 Task: Open Card Public Speaking Event Execution in Board Content Marketing Case Study Creation and Promotion Strategy to Workspace Email Marketing Agencies and add a team member Softage.1@softage.net, a label Orange, a checklist Hospitality Management, an attachment from your computer, a color Orange and finally, add a card description 'Plan and execute company team-building conference with guest speakers on employee engagement' and a comment 'Let us approach this task with a sense of adaptability and flexibility, willing to adjust our approach based on changing circumstances.'. Add a start date 'Jan 09, 1900' with a due date 'Jan 16, 1900'
Action: Mouse moved to (62, 292)
Screenshot: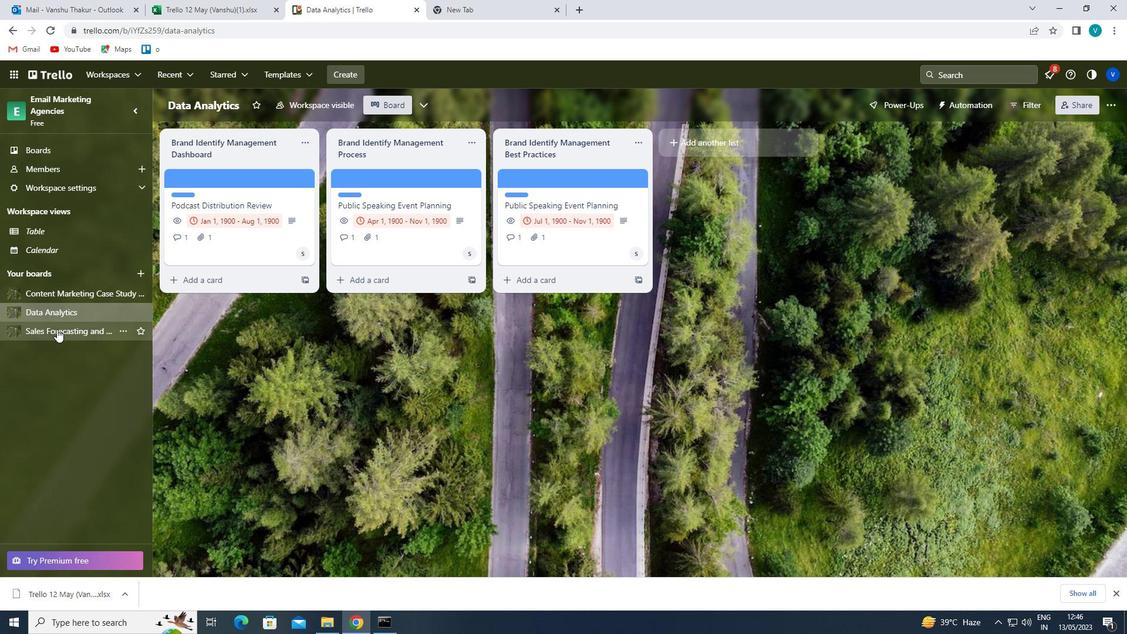 
Action: Mouse pressed left at (62, 292)
Screenshot: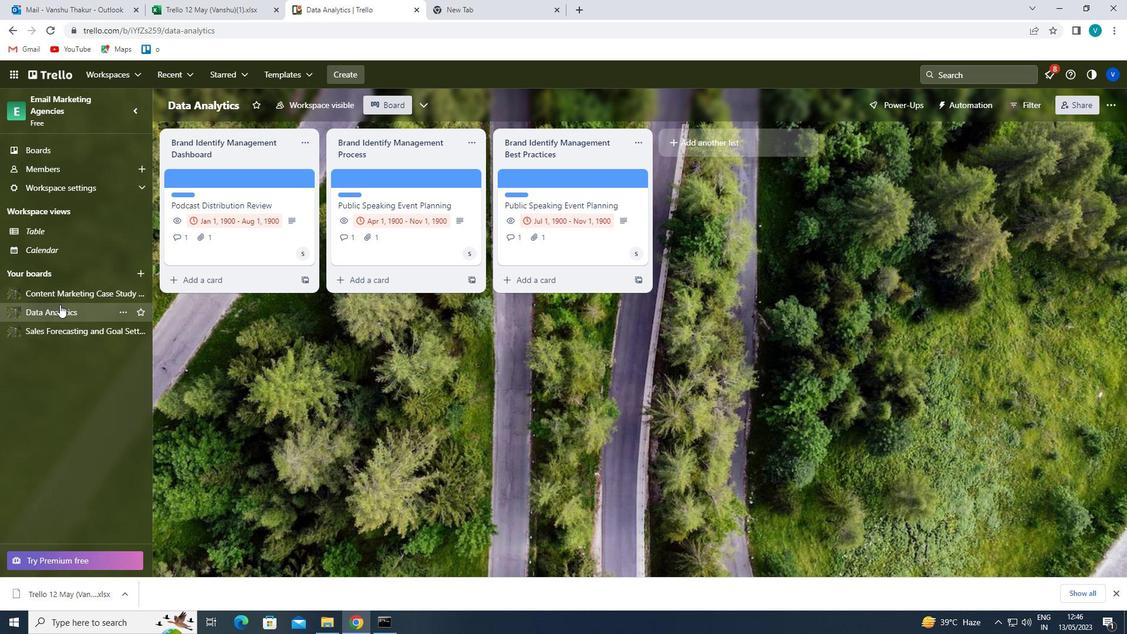 
Action: Mouse moved to (533, 189)
Screenshot: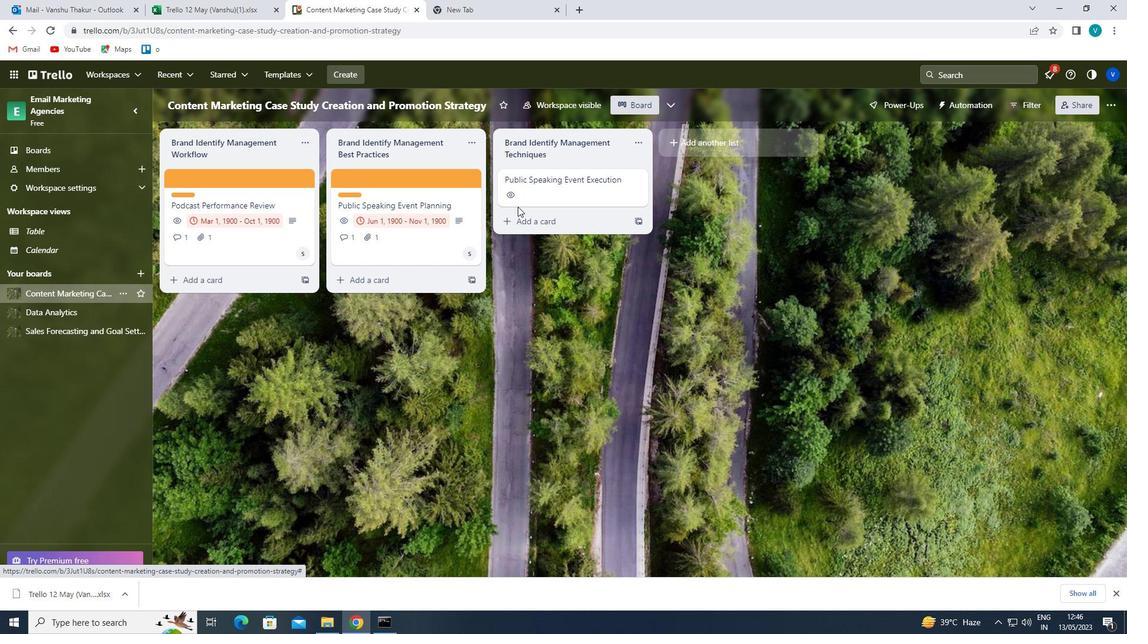 
Action: Mouse pressed left at (533, 189)
Screenshot: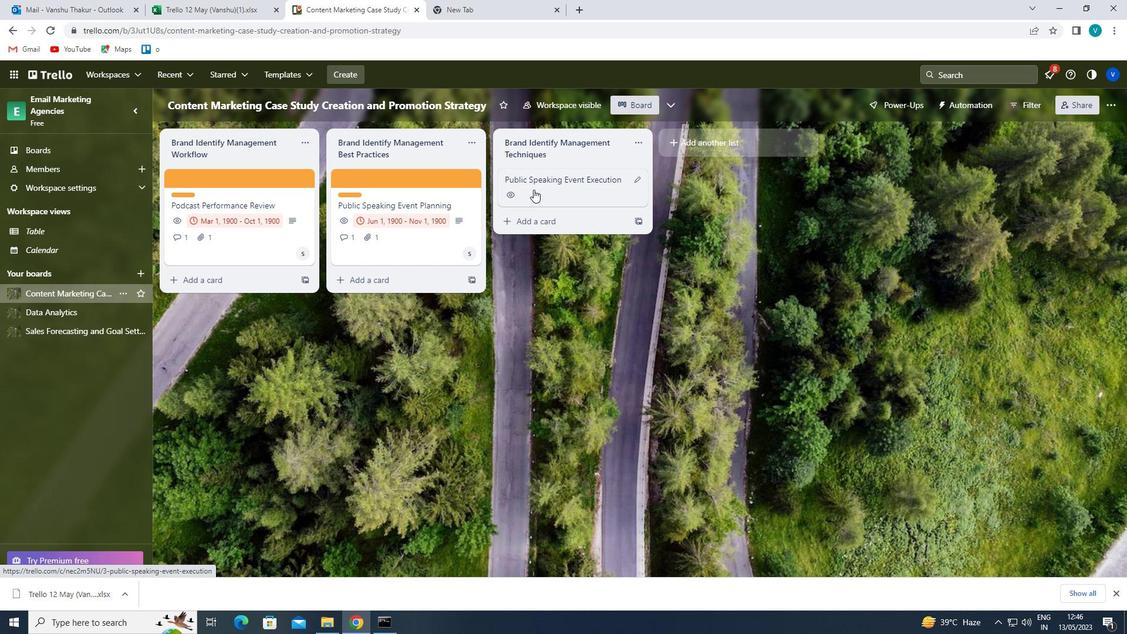 
Action: Mouse moved to (728, 209)
Screenshot: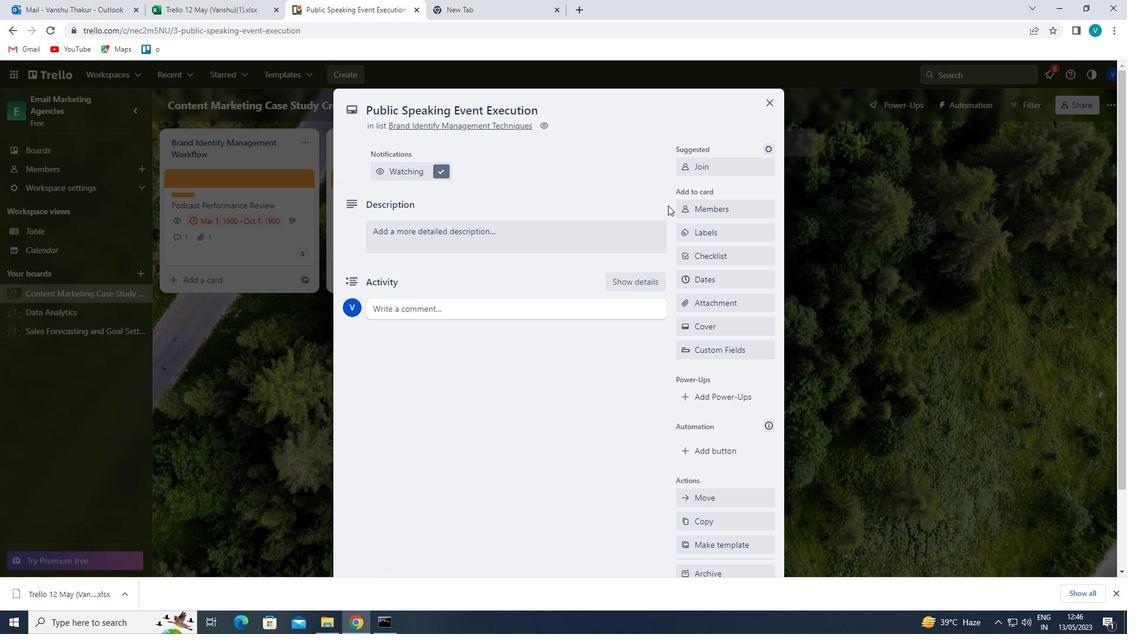 
Action: Mouse pressed left at (728, 209)
Screenshot: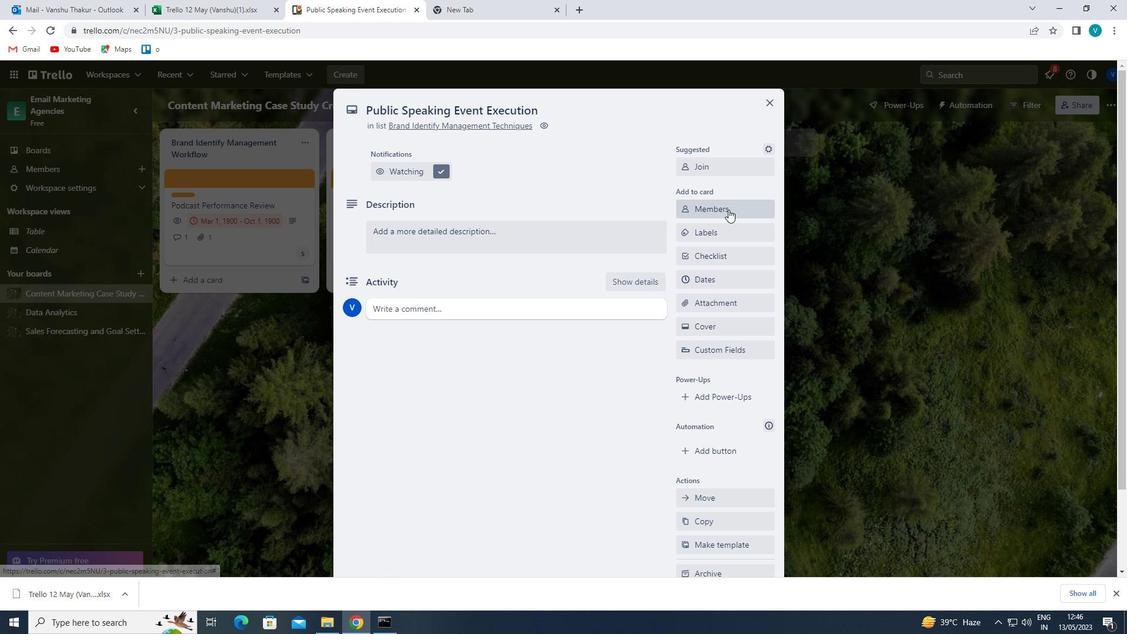 
Action: Mouse moved to (702, 257)
Screenshot: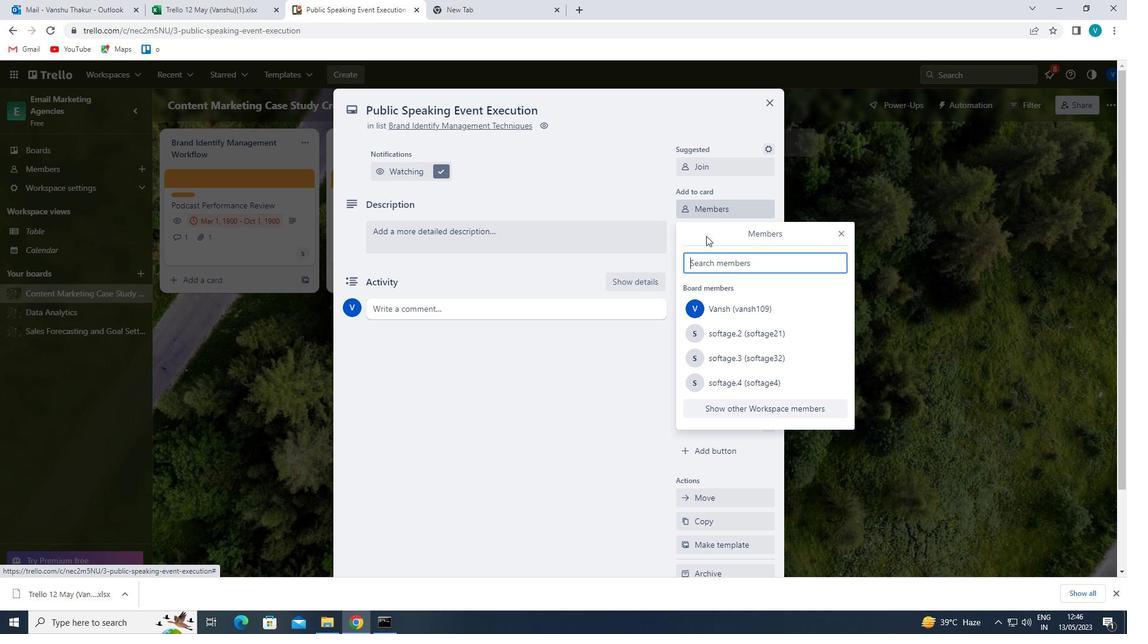 
Action: Mouse pressed left at (702, 257)
Screenshot: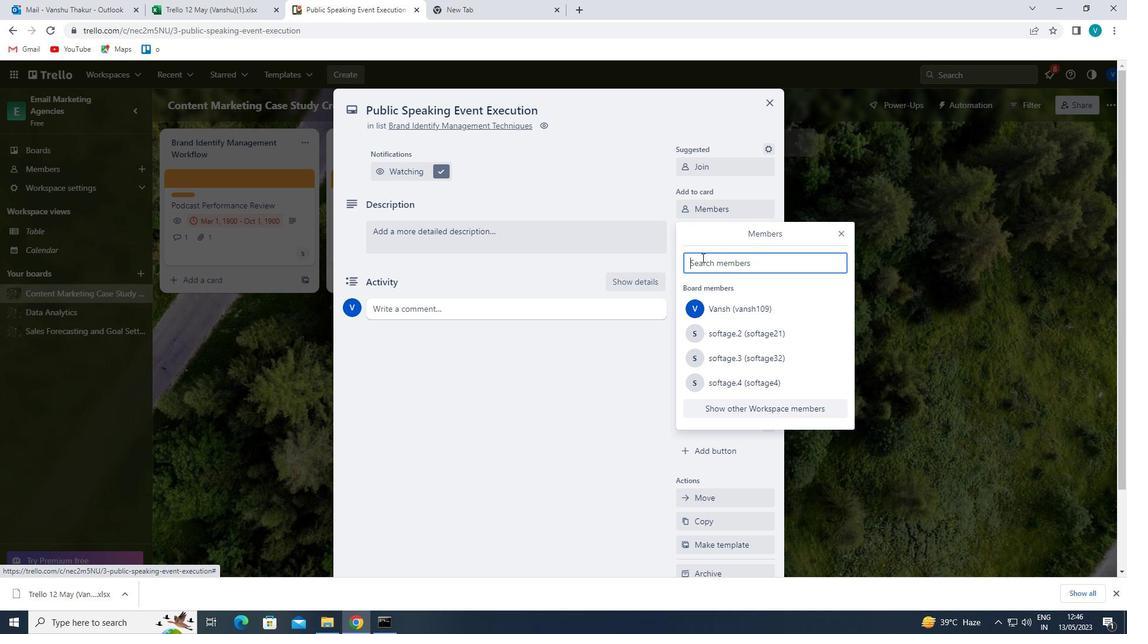 
Action: Key pressed <Key.shift>SOFTA
Screenshot: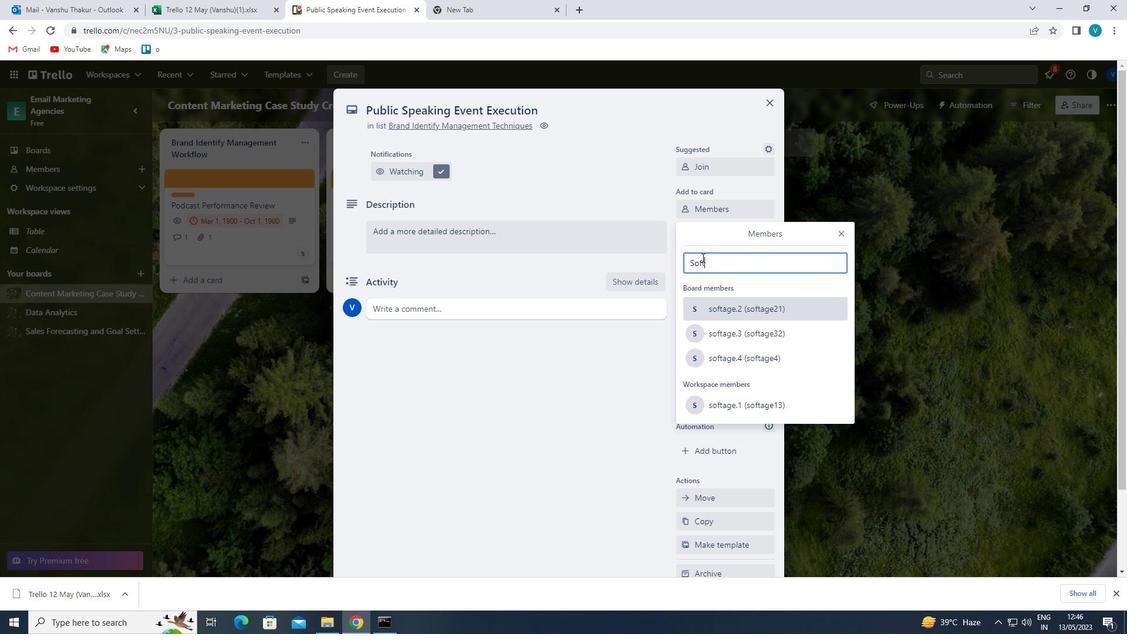 
Action: Mouse moved to (741, 409)
Screenshot: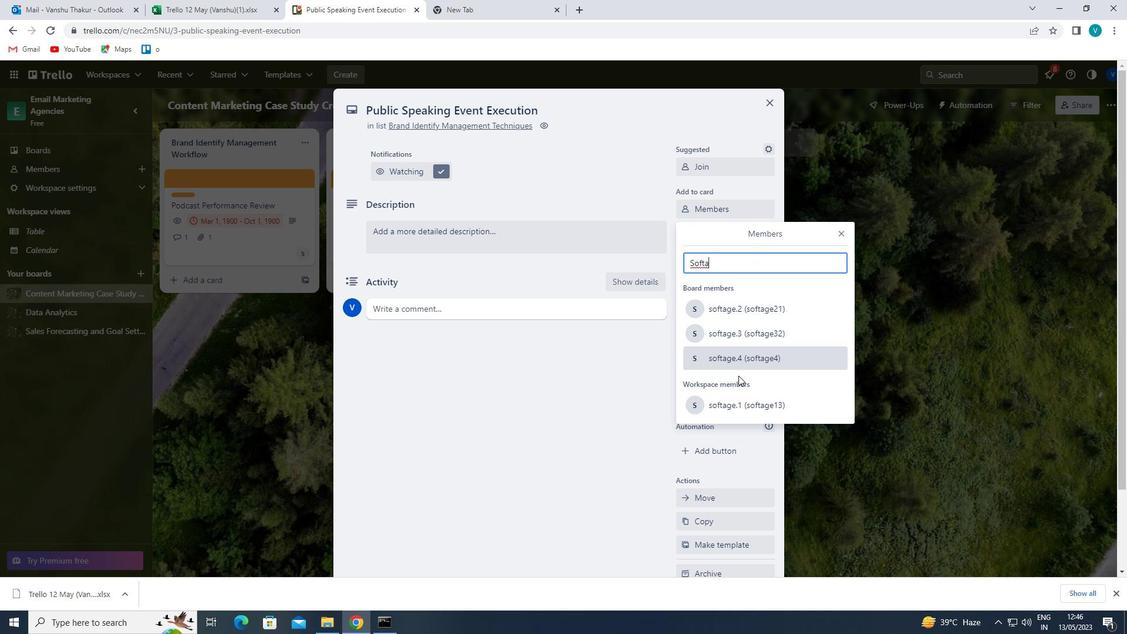 
Action: Mouse pressed left at (741, 409)
Screenshot: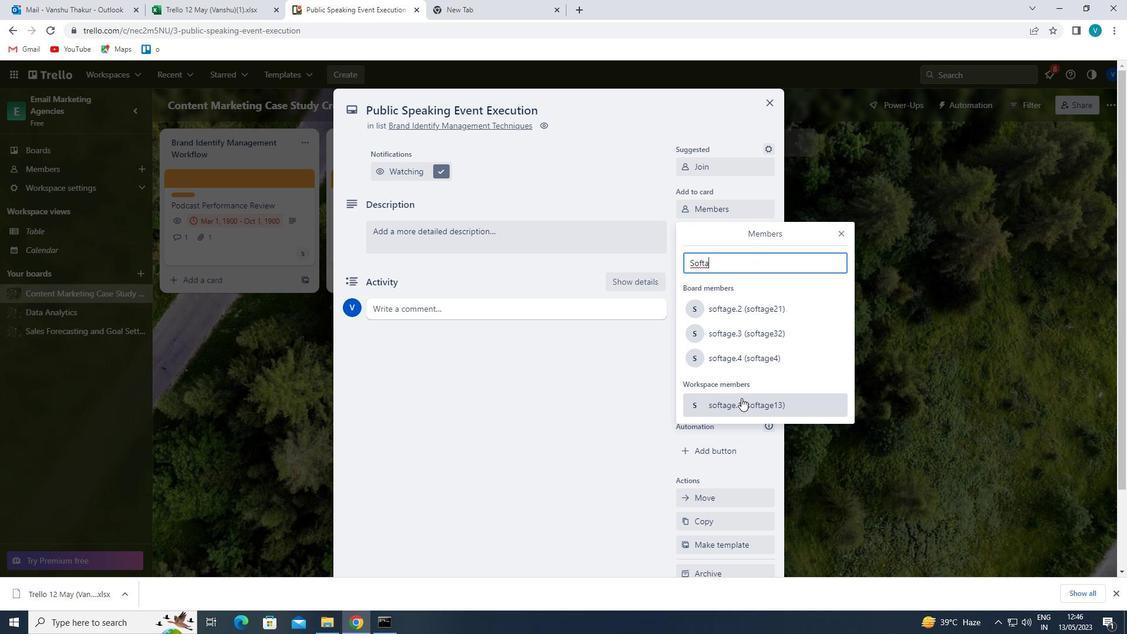 
Action: Mouse moved to (843, 231)
Screenshot: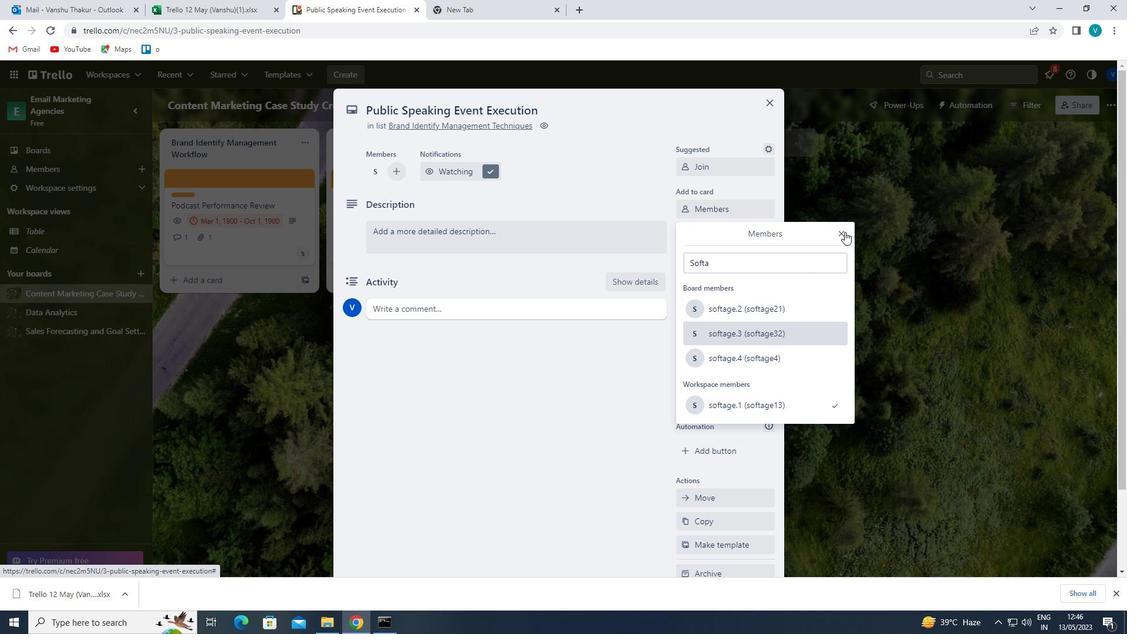 
Action: Mouse pressed left at (843, 231)
Screenshot: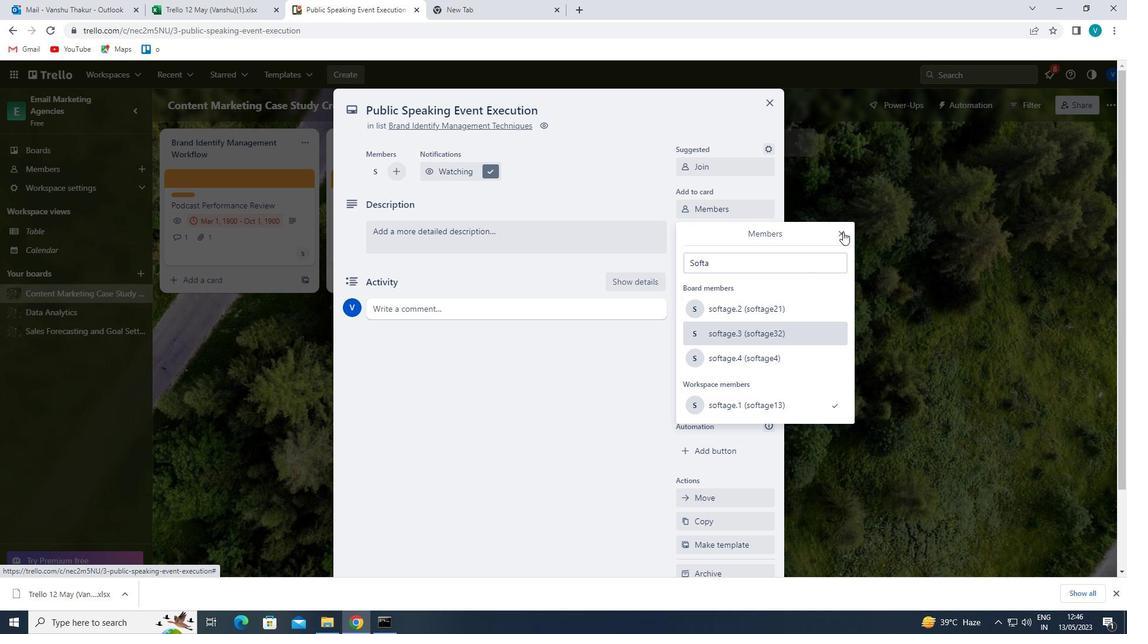 
Action: Mouse moved to (718, 241)
Screenshot: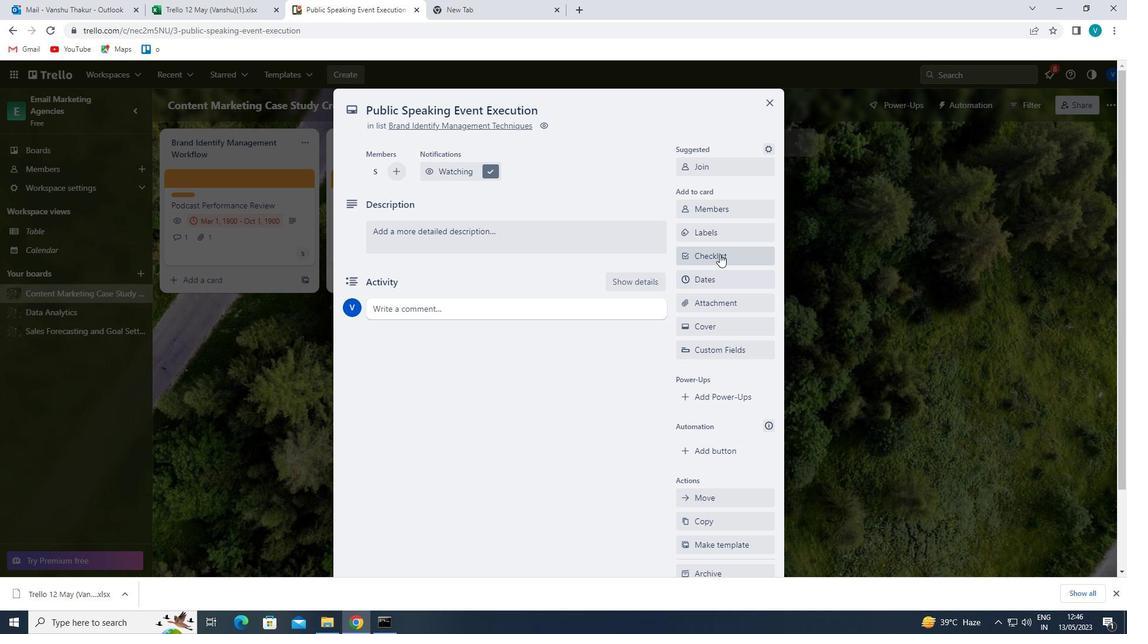 
Action: Mouse pressed left at (718, 241)
Screenshot: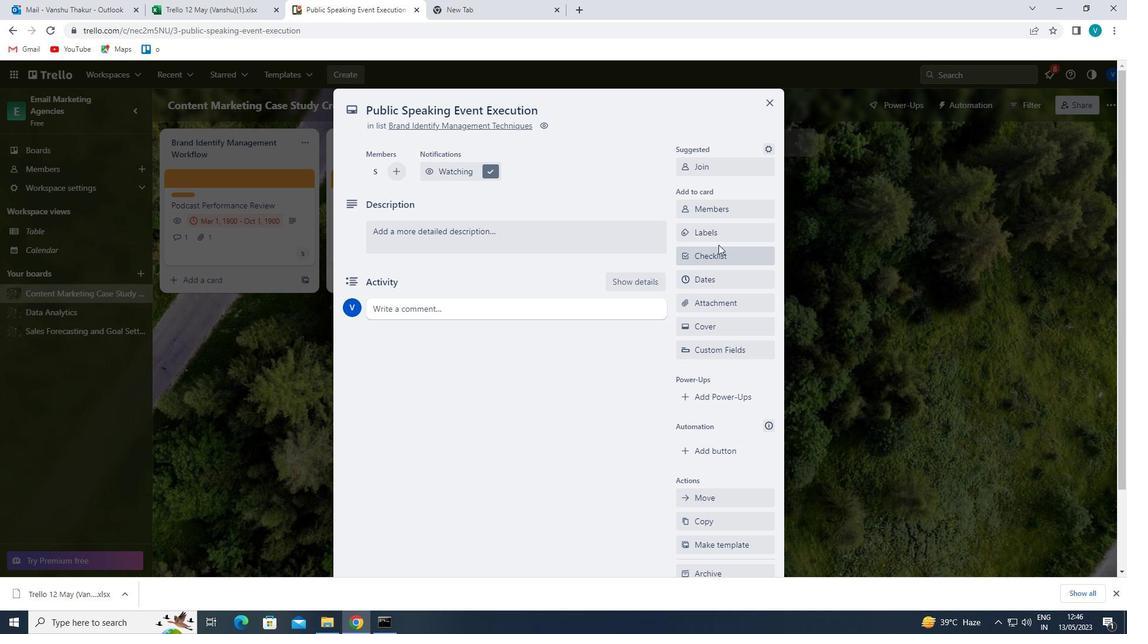 
Action: Mouse moved to (738, 367)
Screenshot: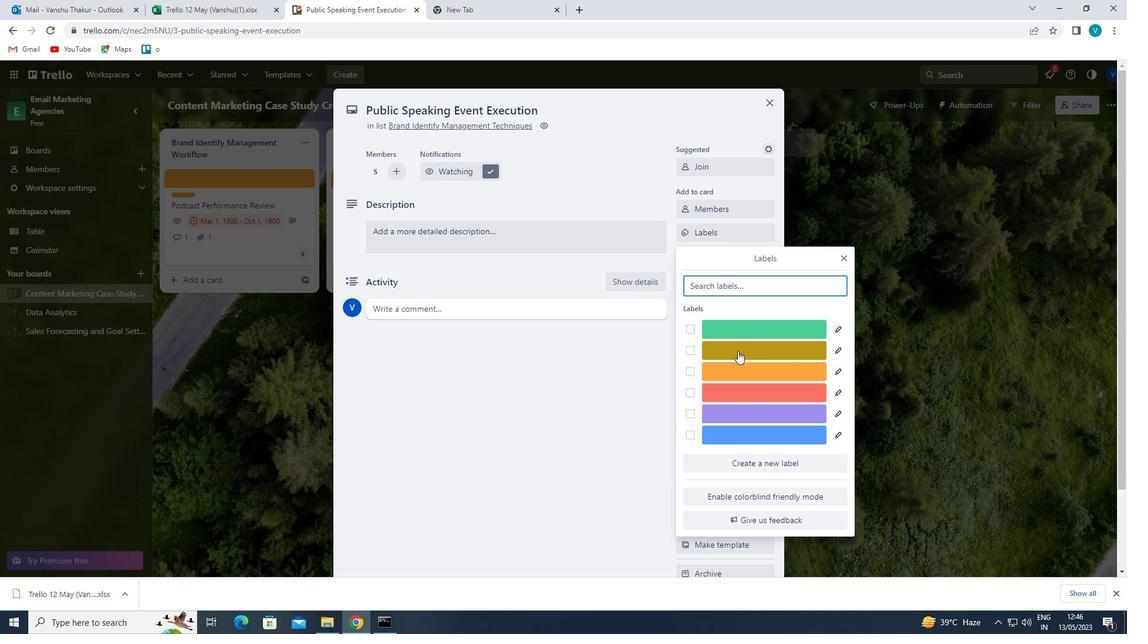 
Action: Mouse pressed left at (738, 367)
Screenshot: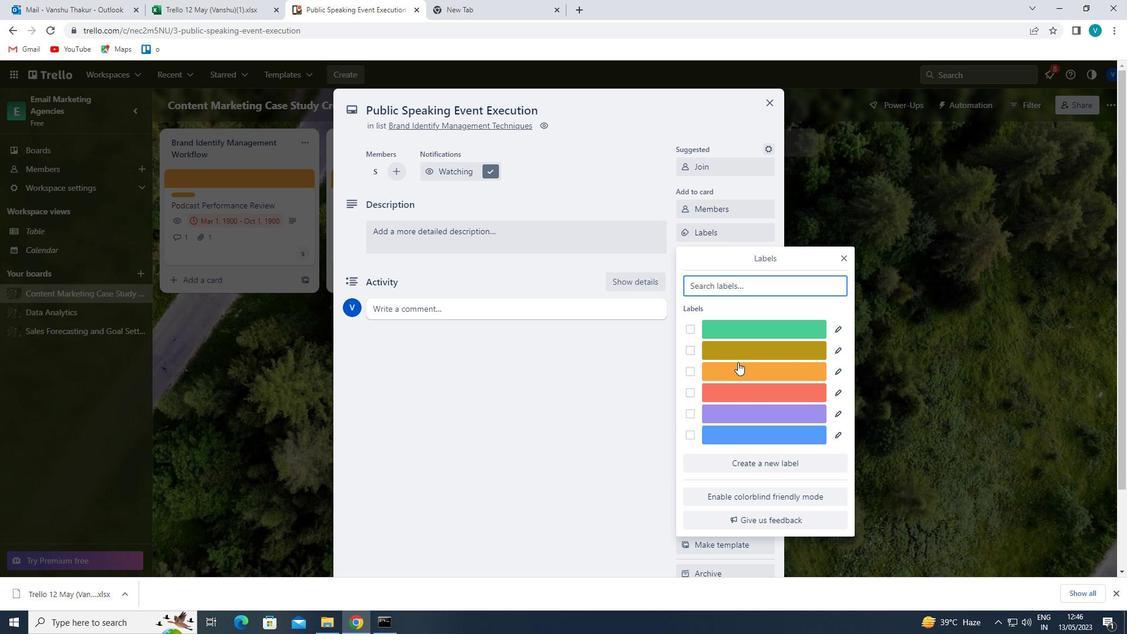 
Action: Mouse moved to (843, 256)
Screenshot: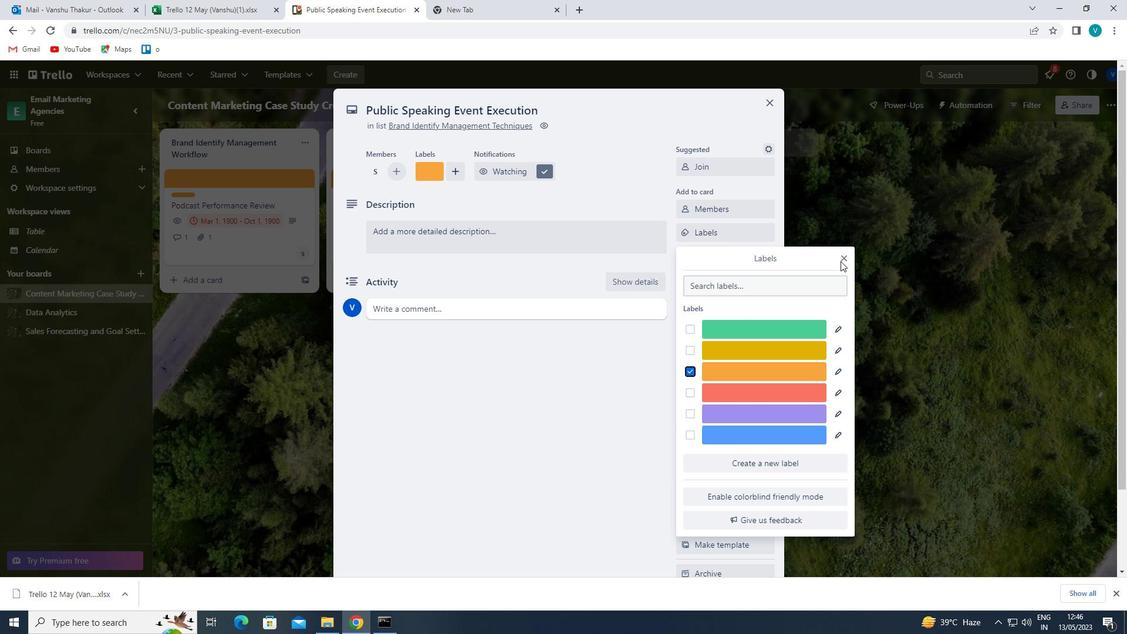 
Action: Mouse pressed left at (843, 256)
Screenshot: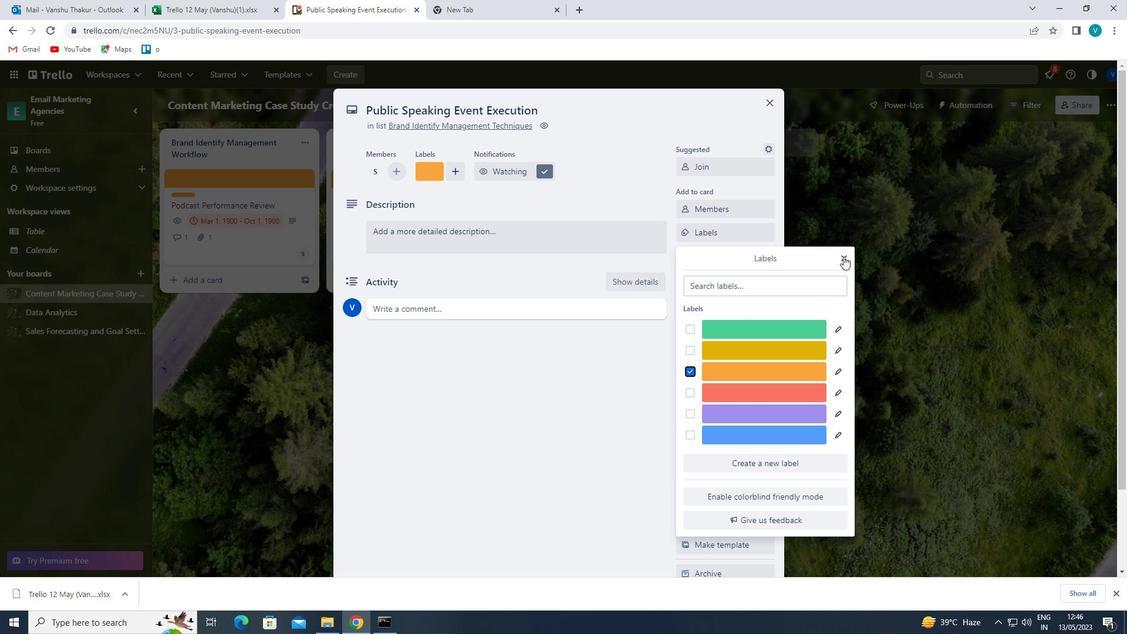 
Action: Mouse moved to (713, 256)
Screenshot: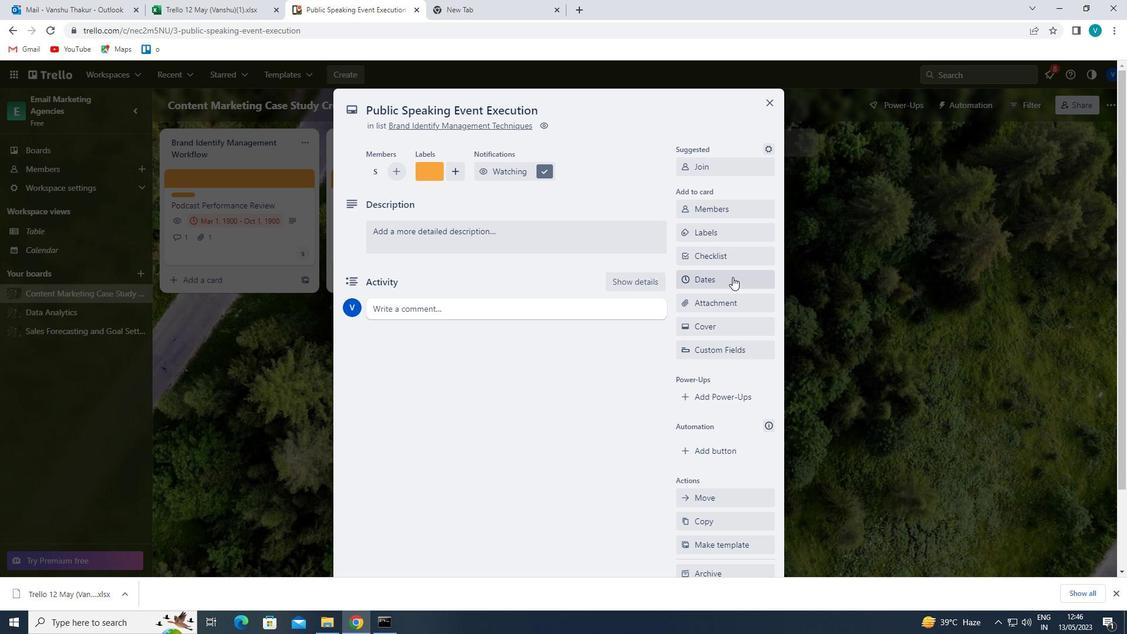 
Action: Mouse pressed left at (713, 256)
Screenshot: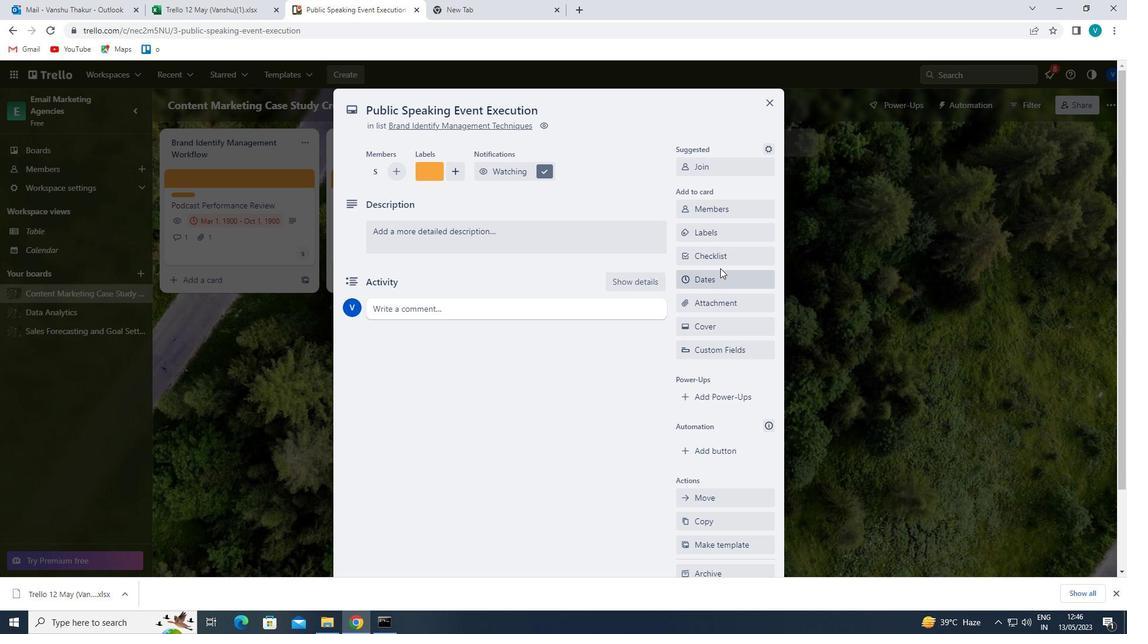 
Action: Key pressed <Key.shift>H
Screenshot: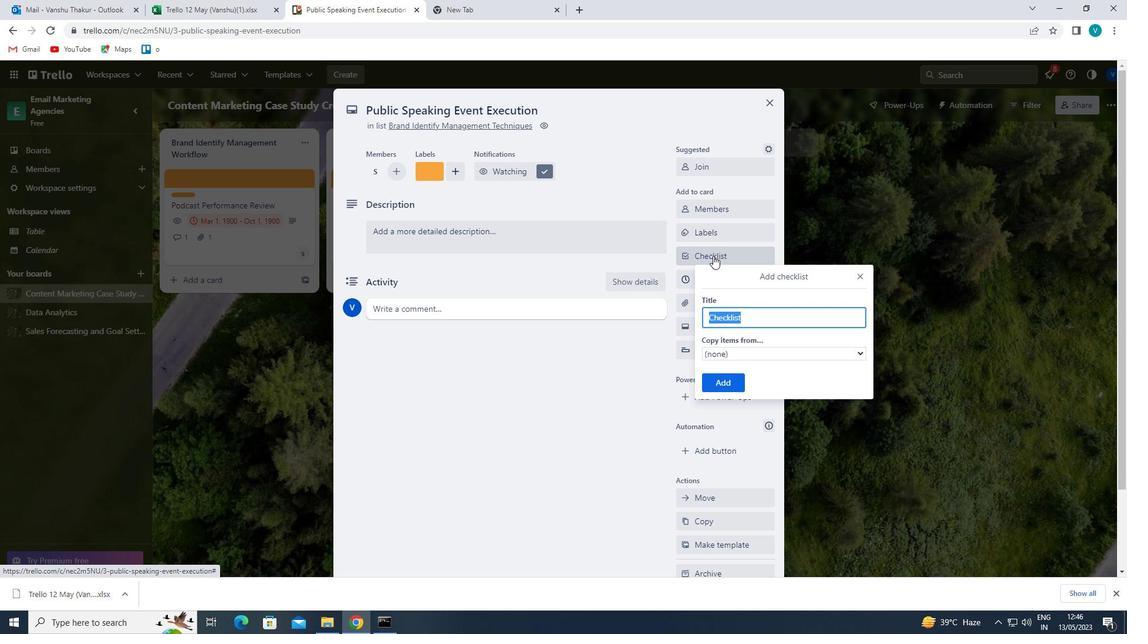 
Action: Mouse moved to (796, 348)
Screenshot: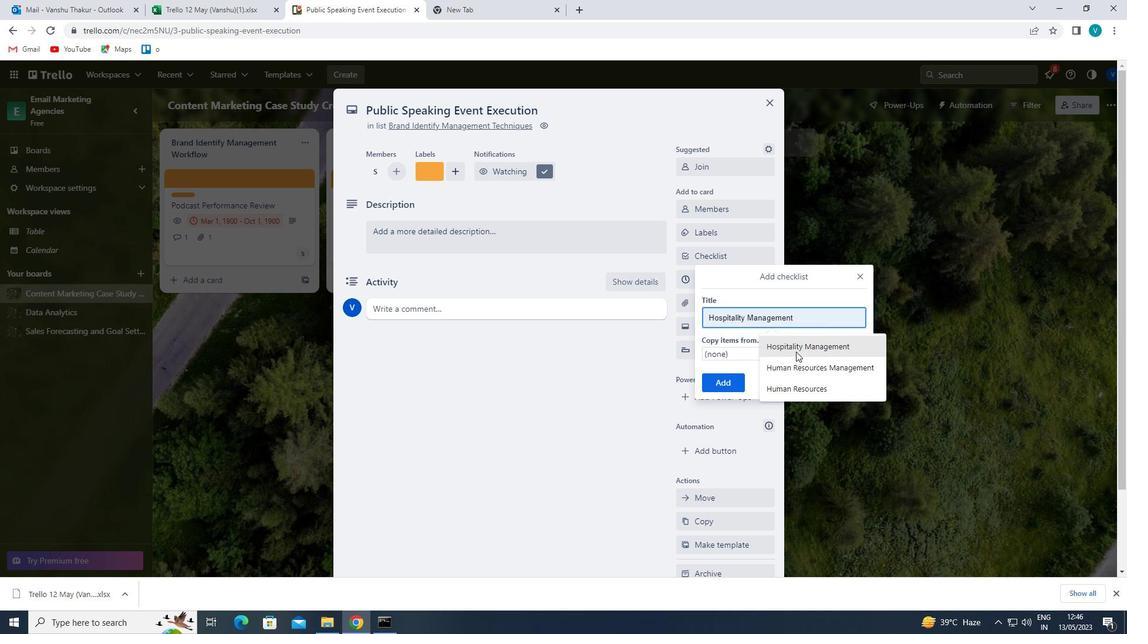 
Action: Mouse pressed left at (796, 348)
Screenshot: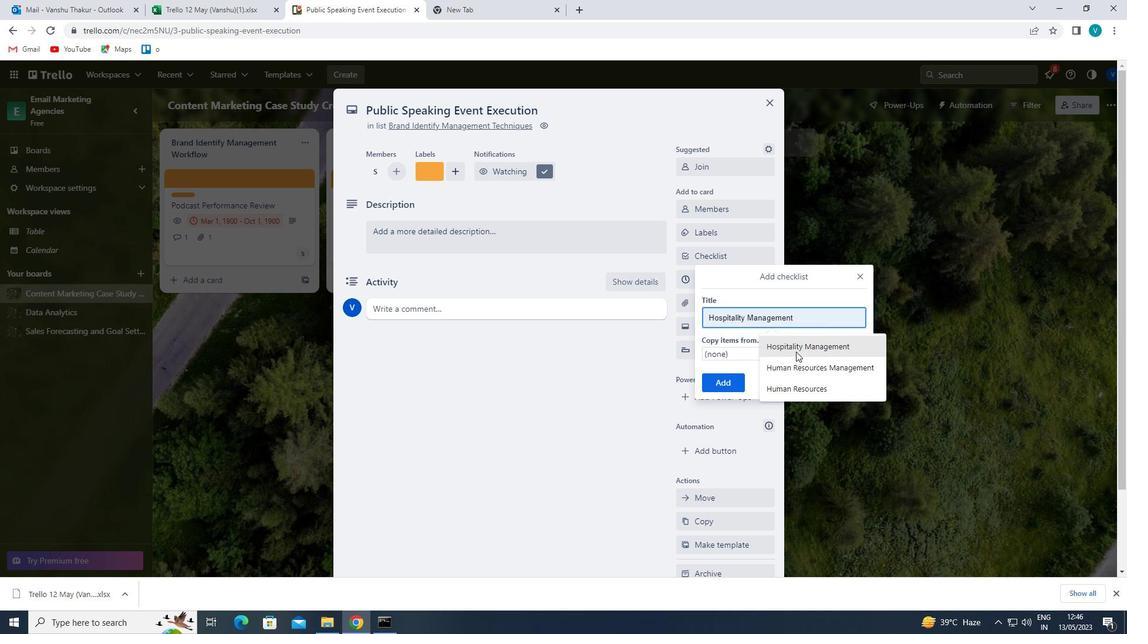 
Action: Mouse moved to (857, 273)
Screenshot: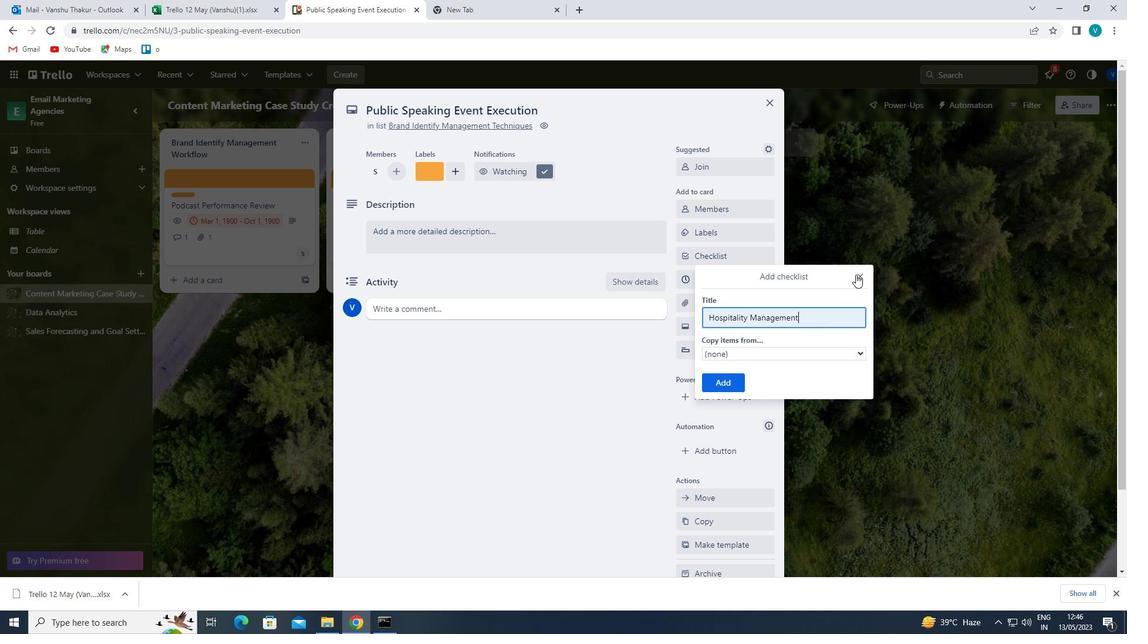 
Action: Mouse pressed left at (857, 273)
Screenshot: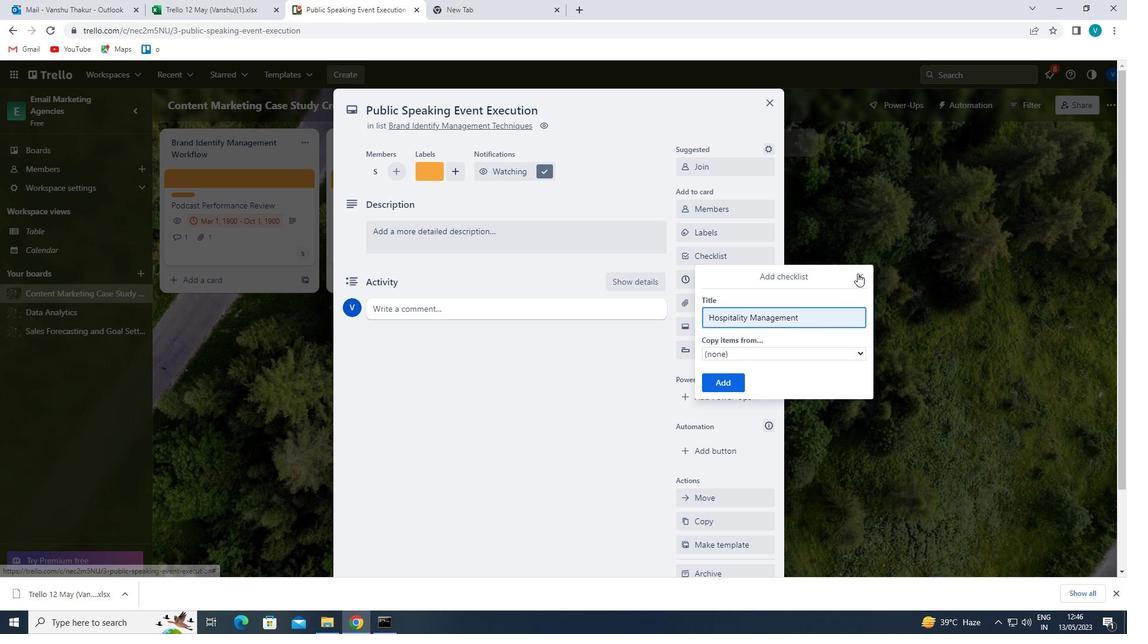
Action: Mouse moved to (725, 295)
Screenshot: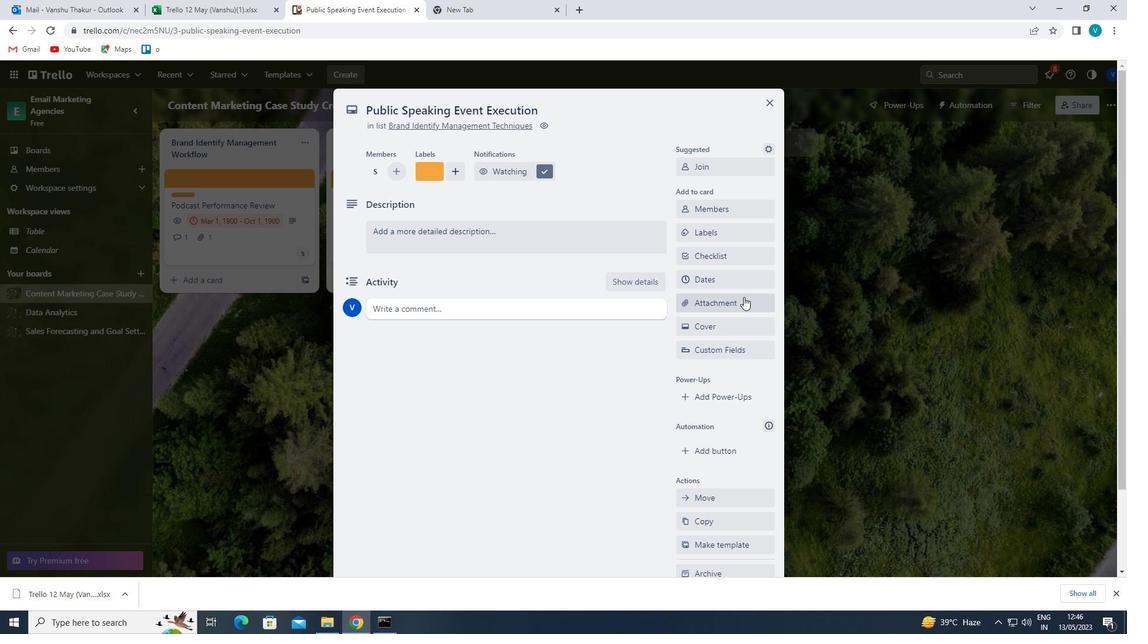 
Action: Mouse pressed left at (725, 295)
Screenshot: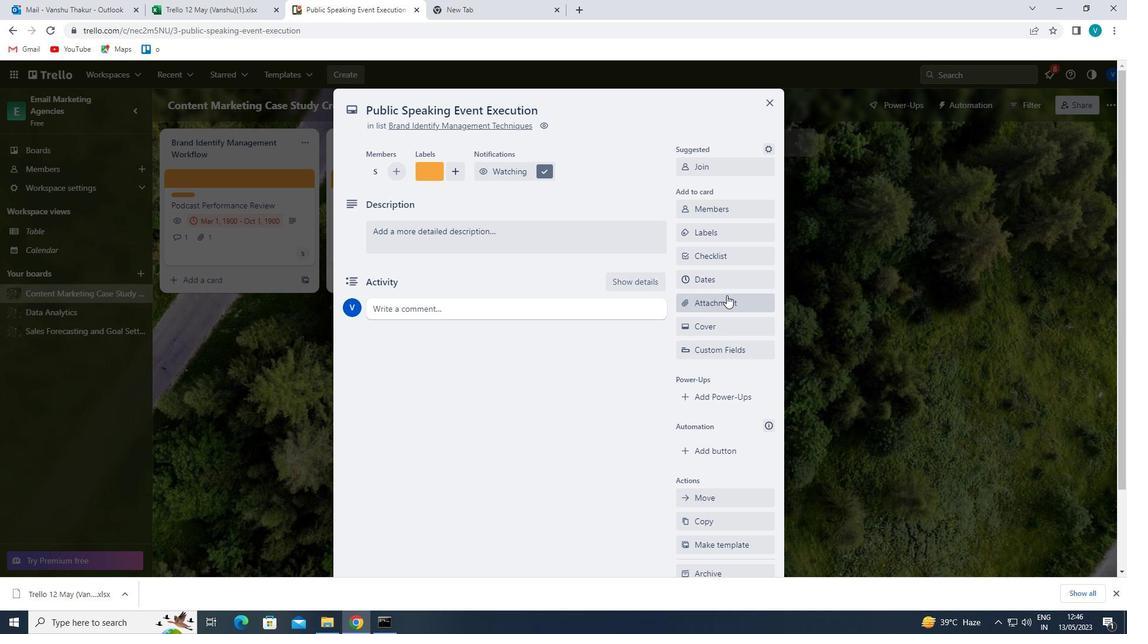 
Action: Mouse moved to (720, 355)
Screenshot: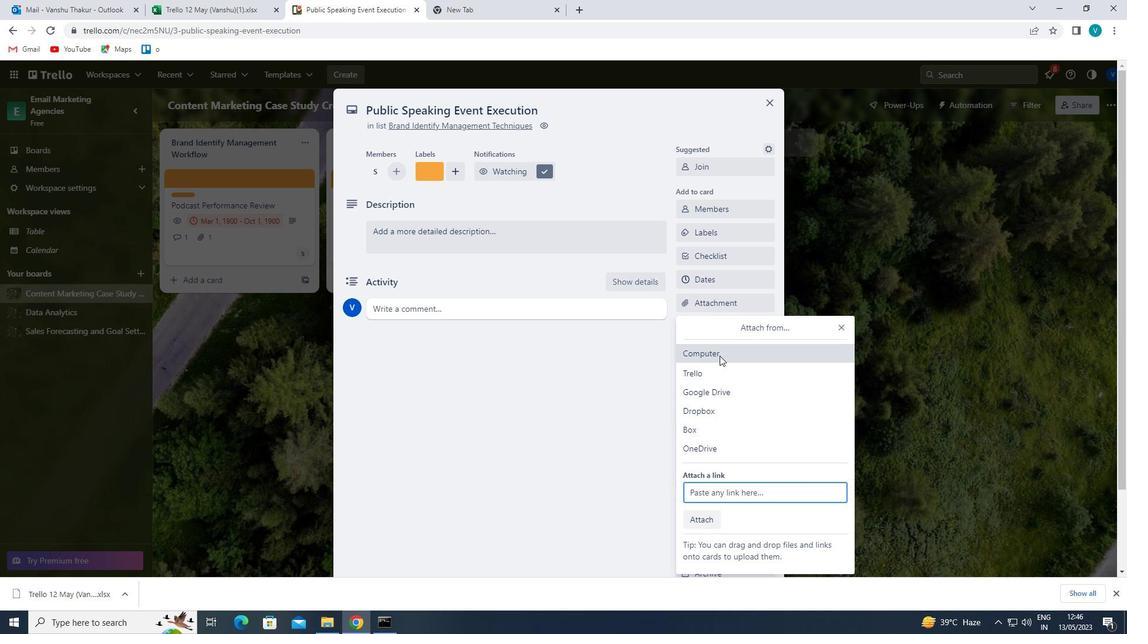 
Action: Mouse pressed left at (720, 355)
Screenshot: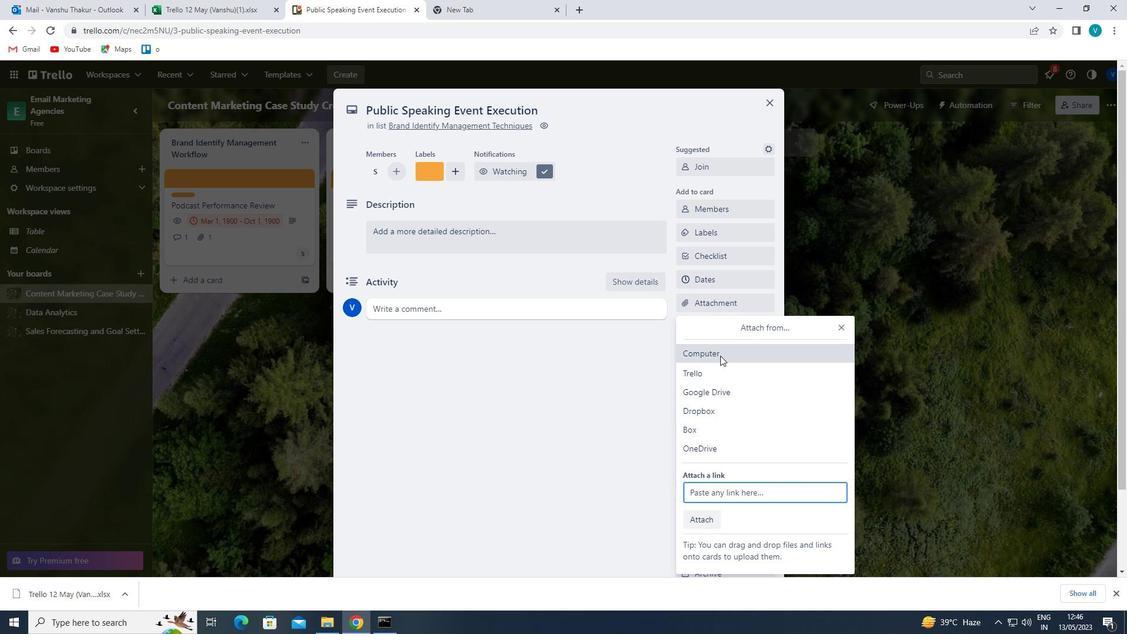 
Action: Mouse moved to (150, 201)
Screenshot: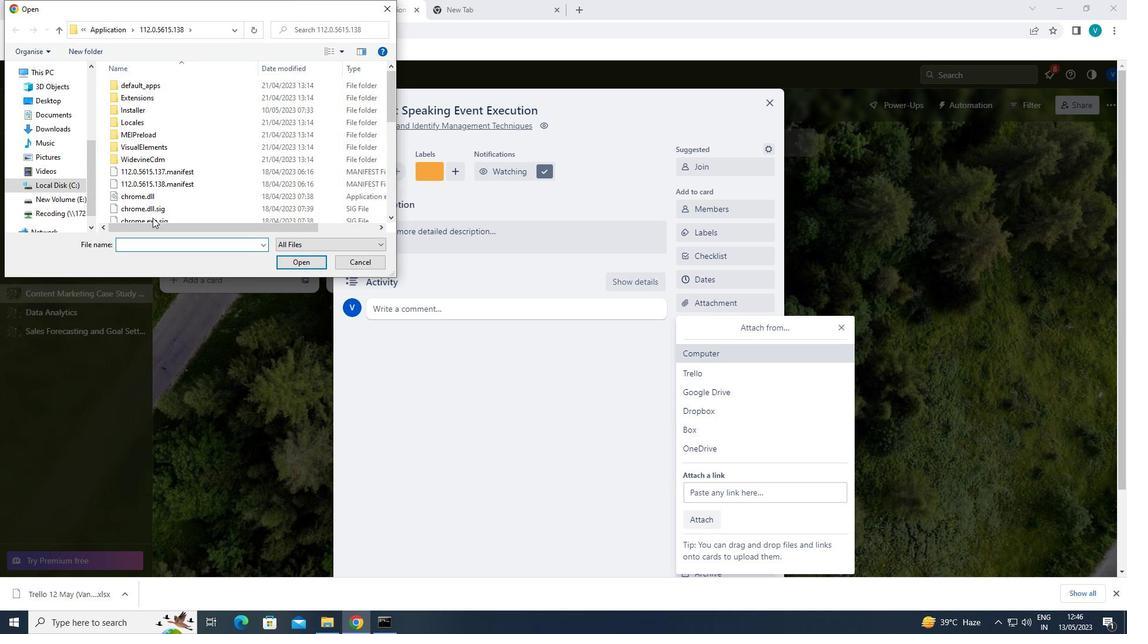 
Action: Mouse pressed left at (150, 201)
Screenshot: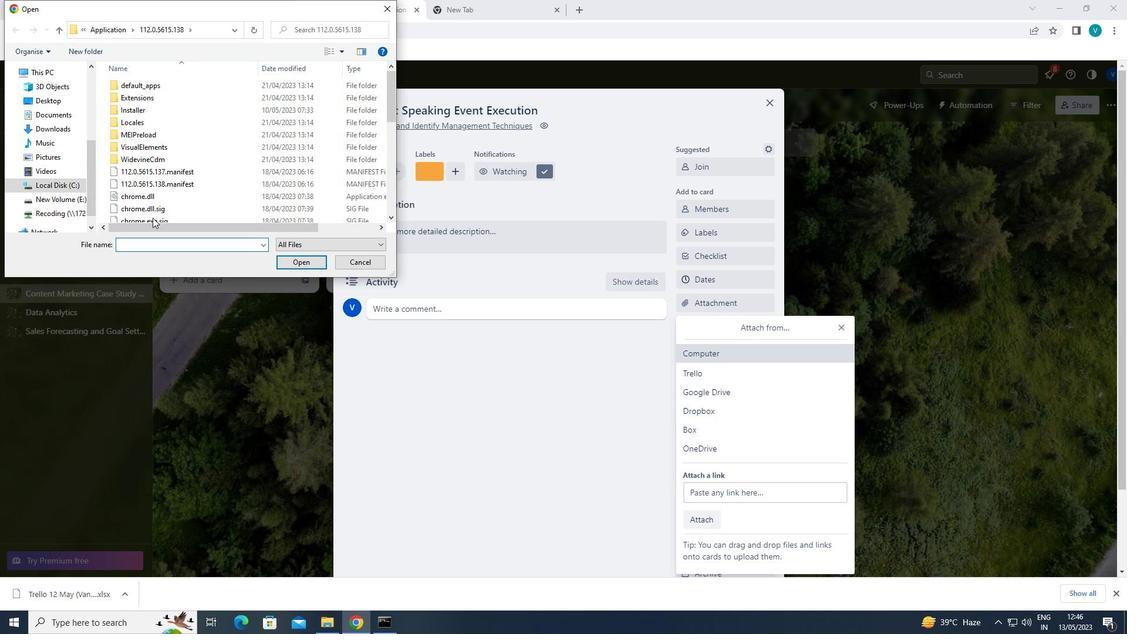 
Action: Mouse moved to (289, 264)
Screenshot: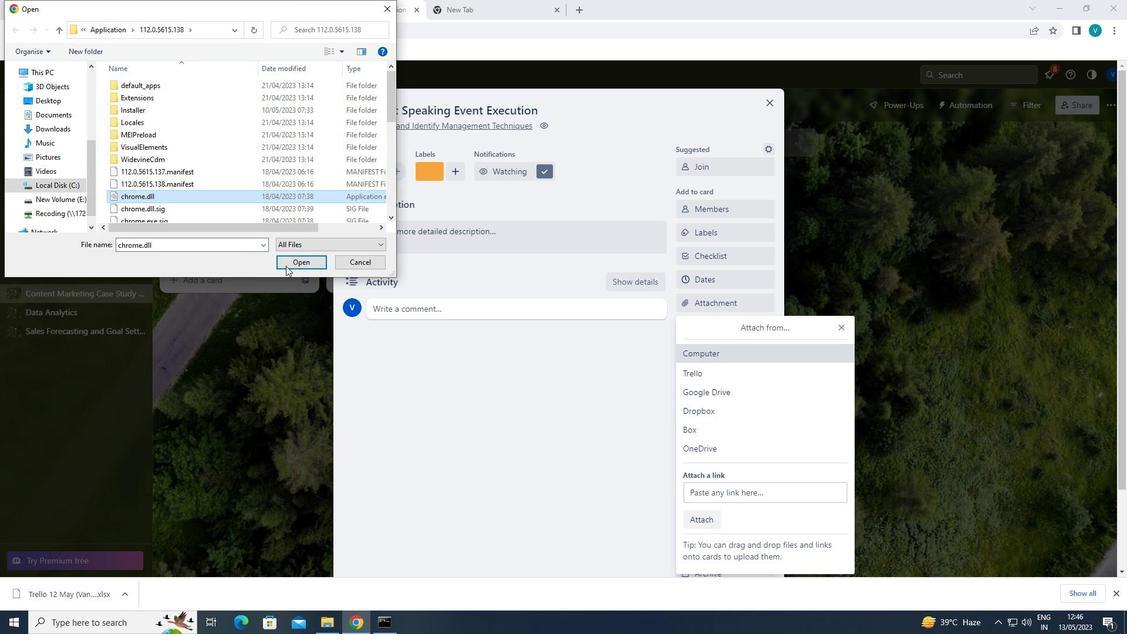 
Action: Mouse pressed left at (289, 264)
Screenshot: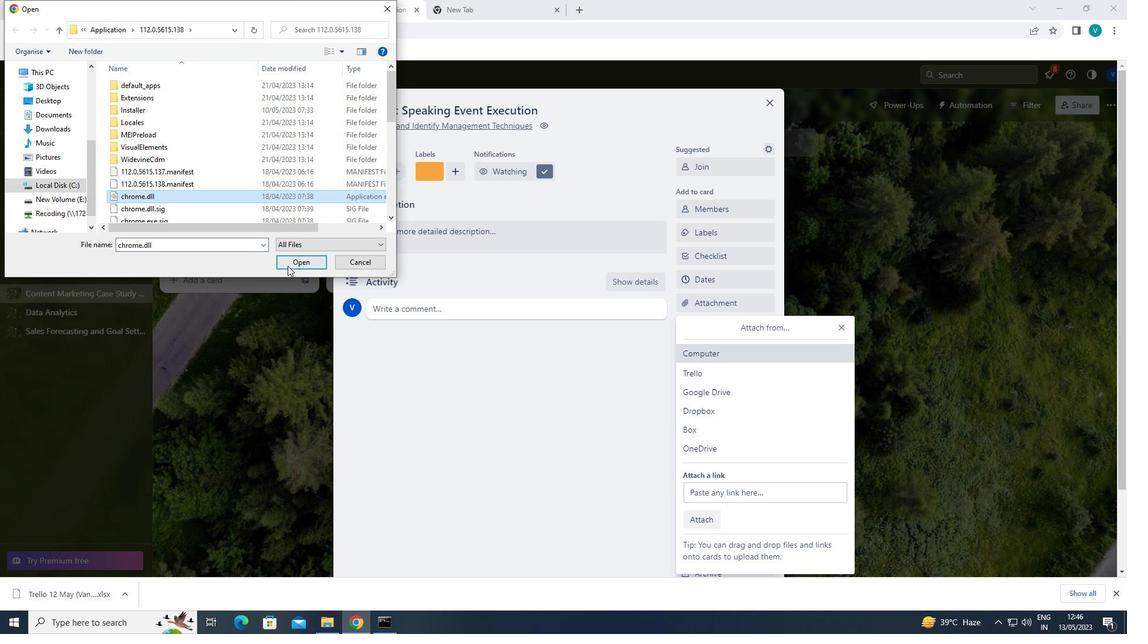 
Action: Mouse moved to (842, 243)
Screenshot: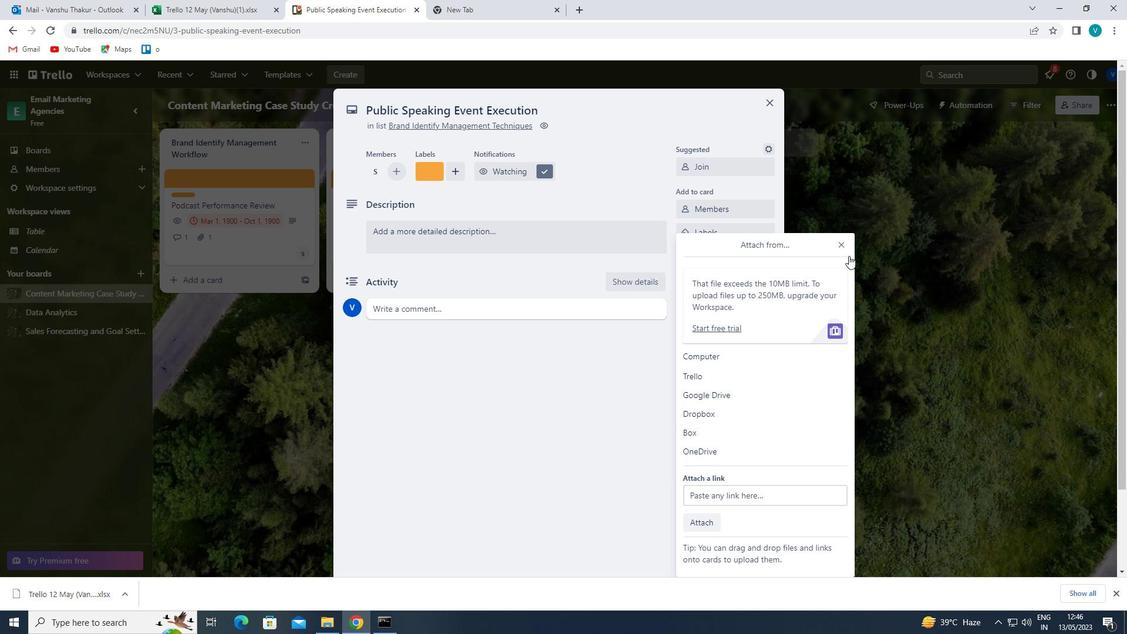 
Action: Mouse pressed left at (842, 243)
Screenshot: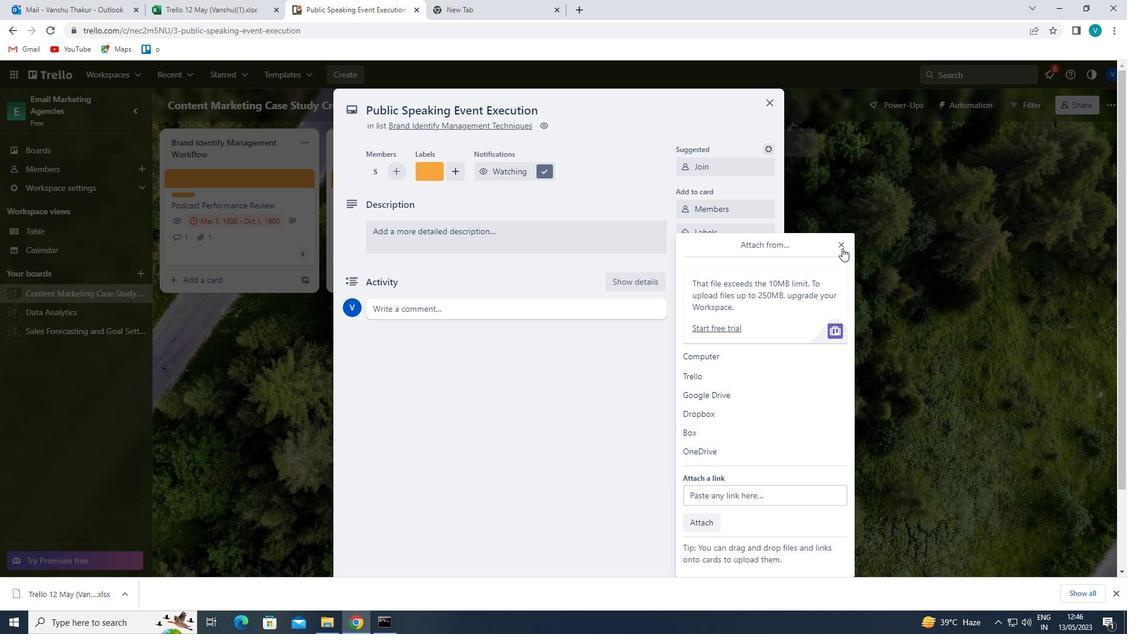 
Action: Mouse moved to (731, 328)
Screenshot: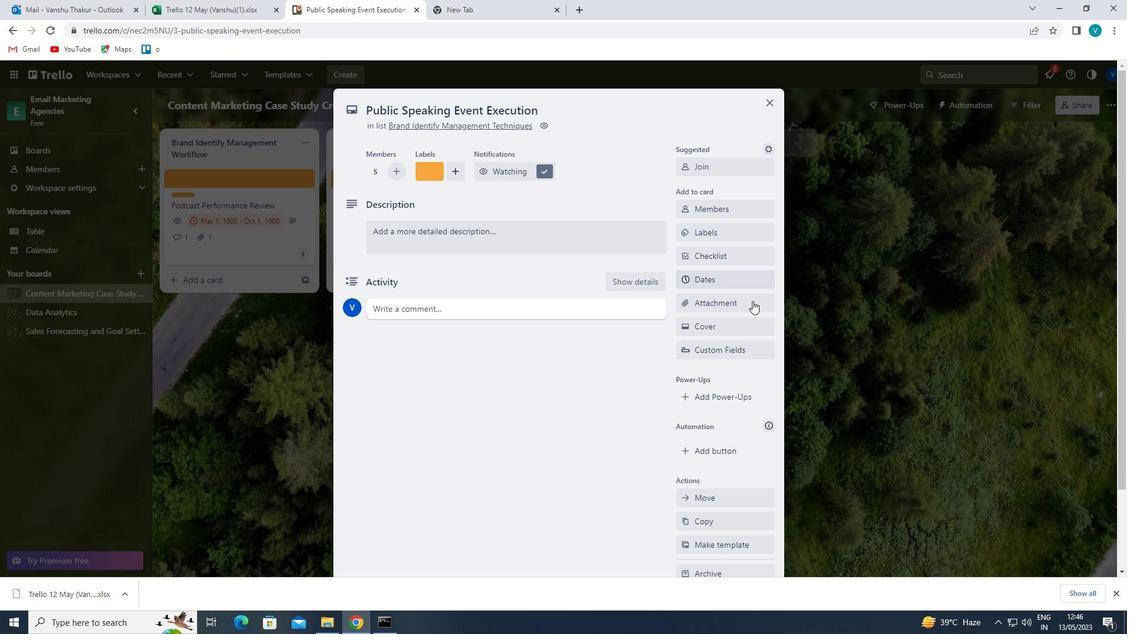 
Action: Mouse pressed left at (731, 328)
Screenshot: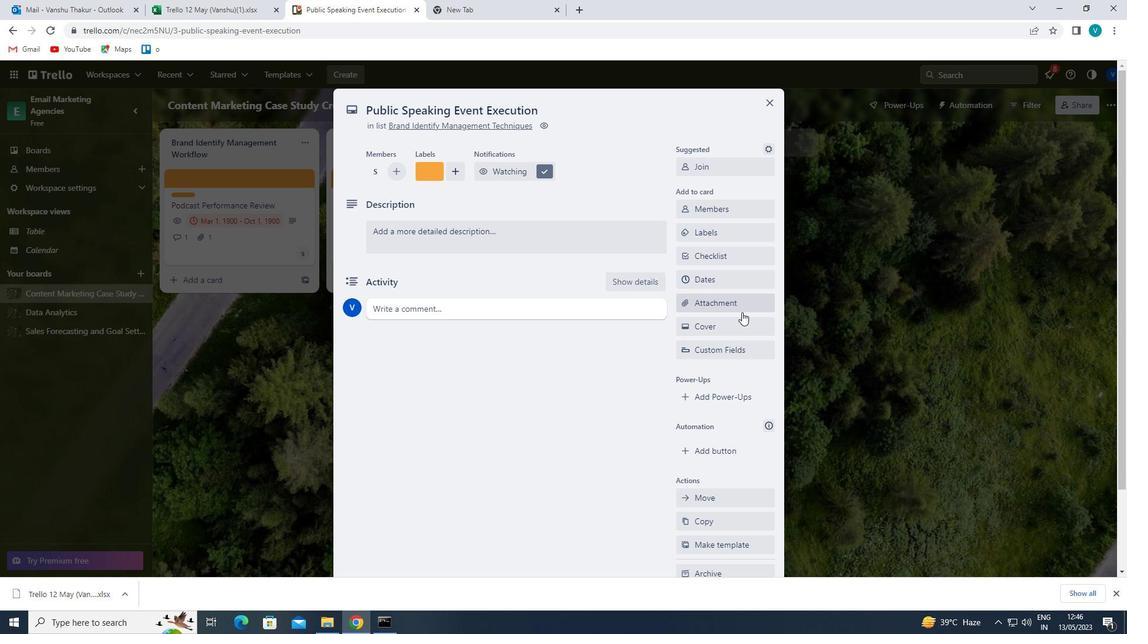 
Action: Mouse moved to (762, 207)
Screenshot: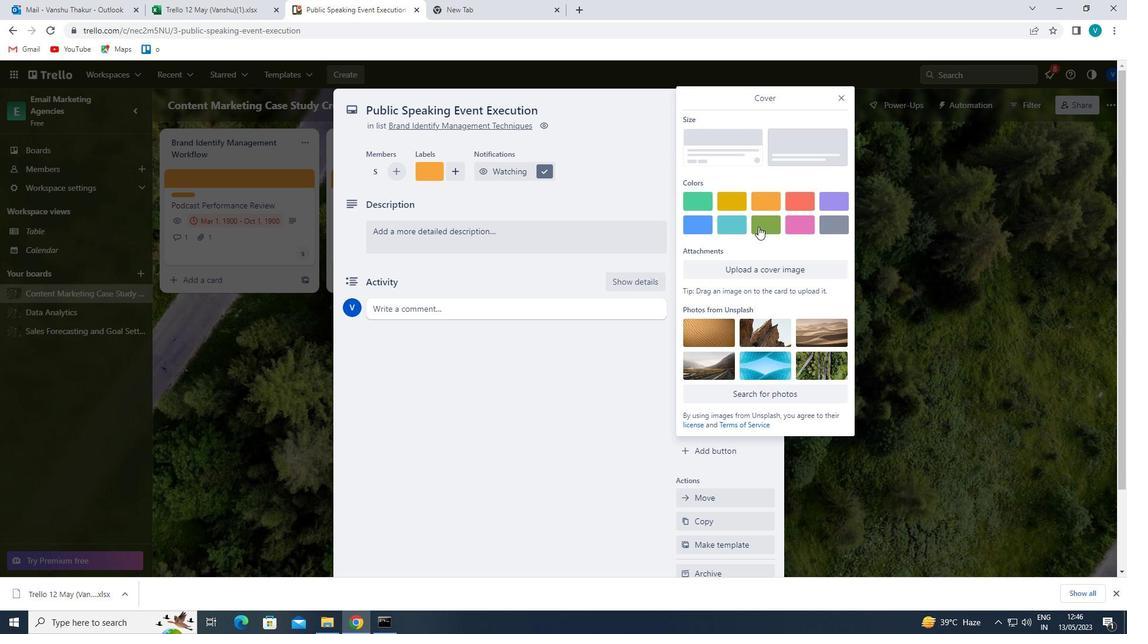 
Action: Mouse pressed left at (762, 207)
Screenshot: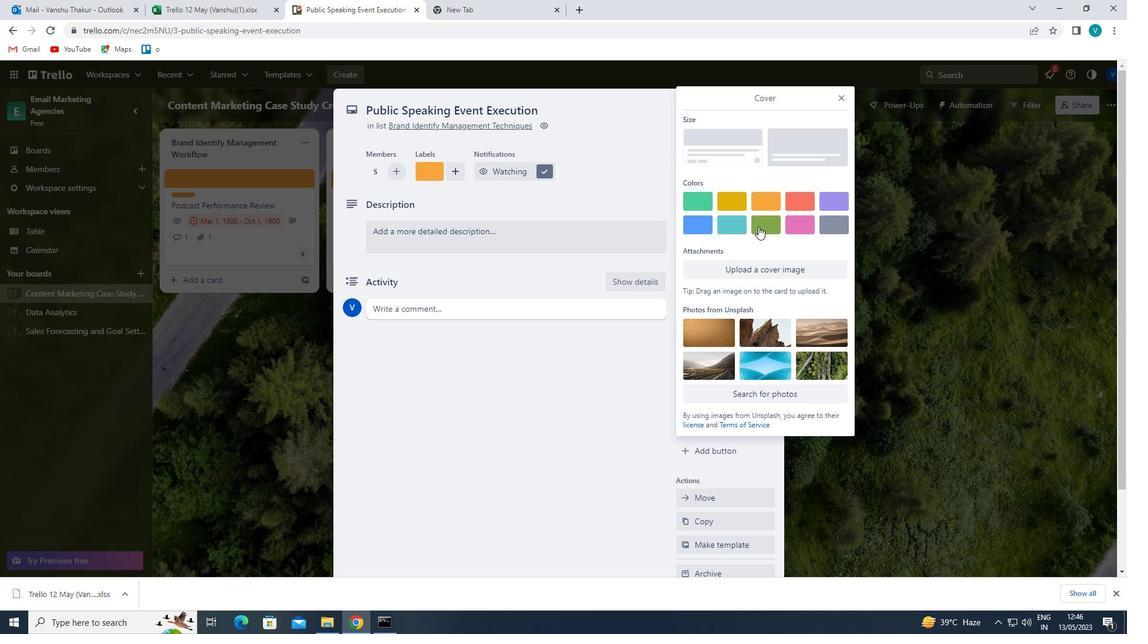 
Action: Mouse moved to (840, 94)
Screenshot: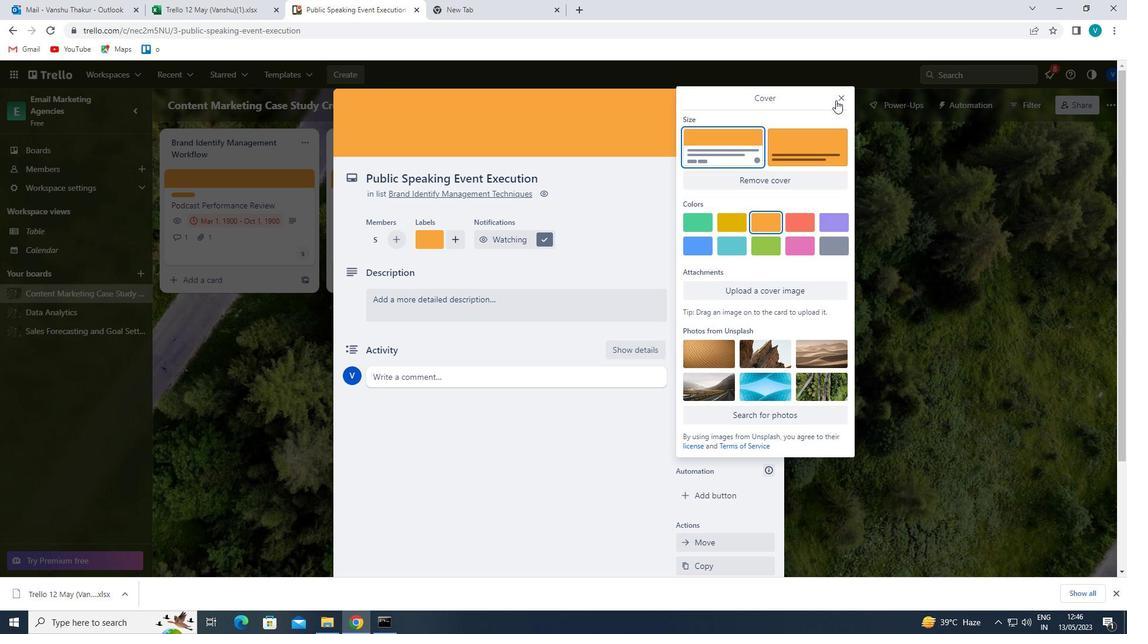 
Action: Mouse pressed left at (840, 94)
Screenshot: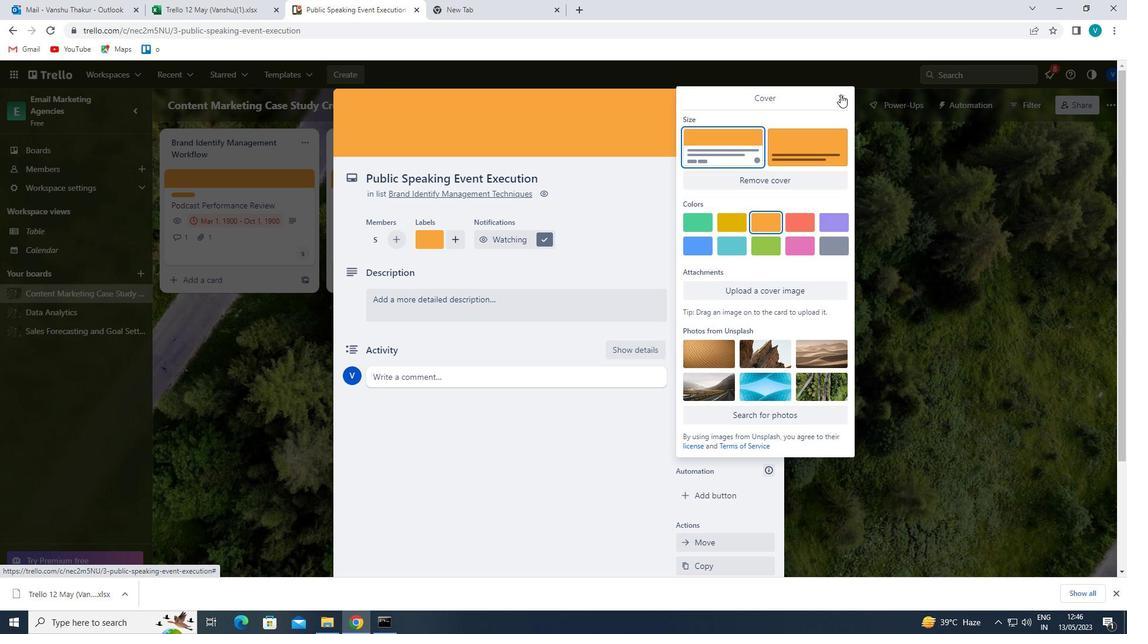 
Action: Mouse moved to (466, 301)
Screenshot: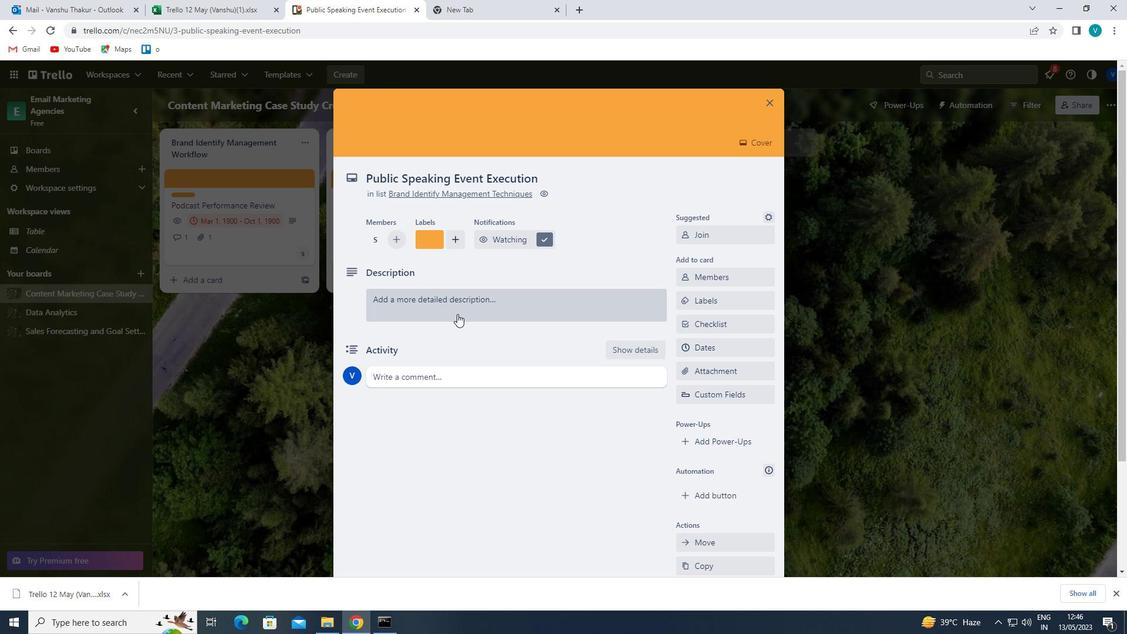 
Action: Mouse pressed left at (466, 301)
Screenshot: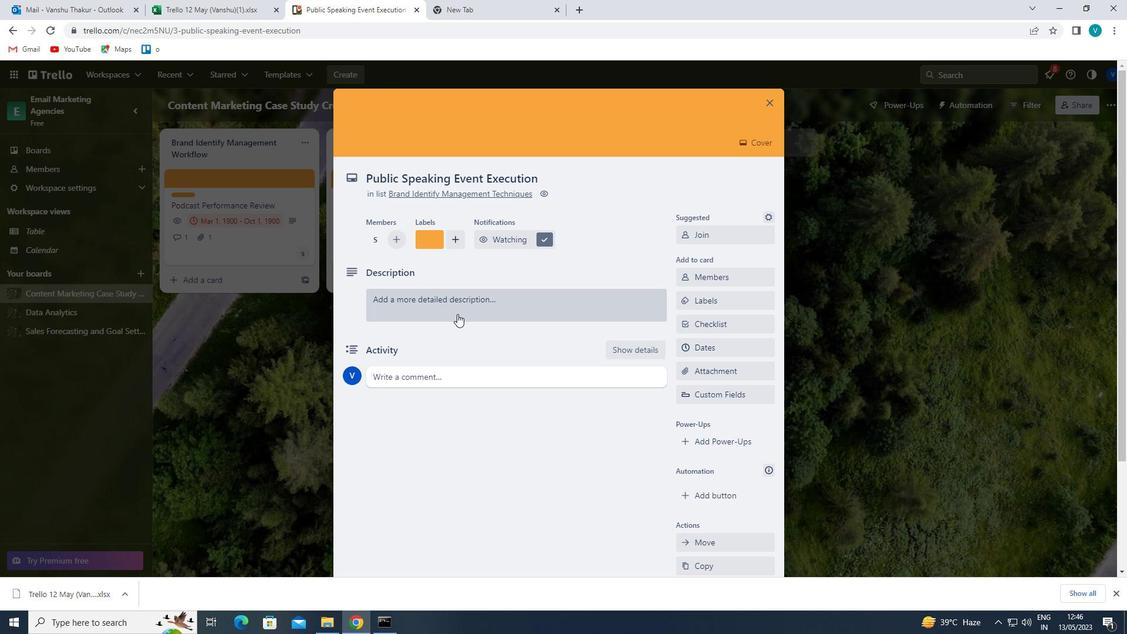 
Action: Mouse moved to (728, 324)
Screenshot: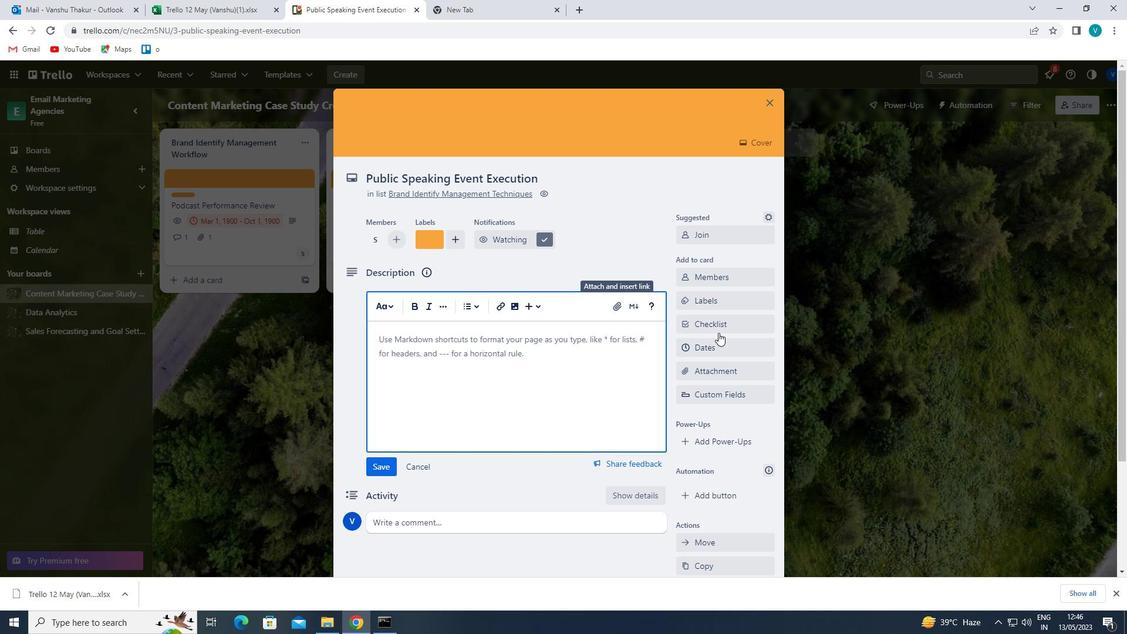 
Action: Mouse pressed left at (728, 324)
Screenshot: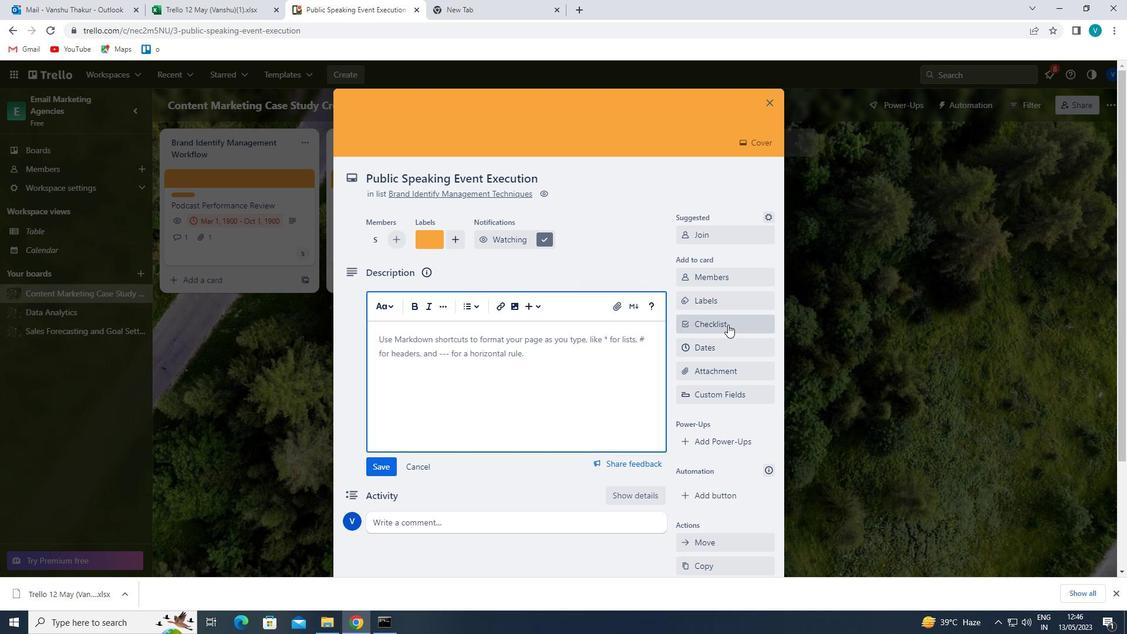 
Action: Mouse moved to (615, 415)
Screenshot: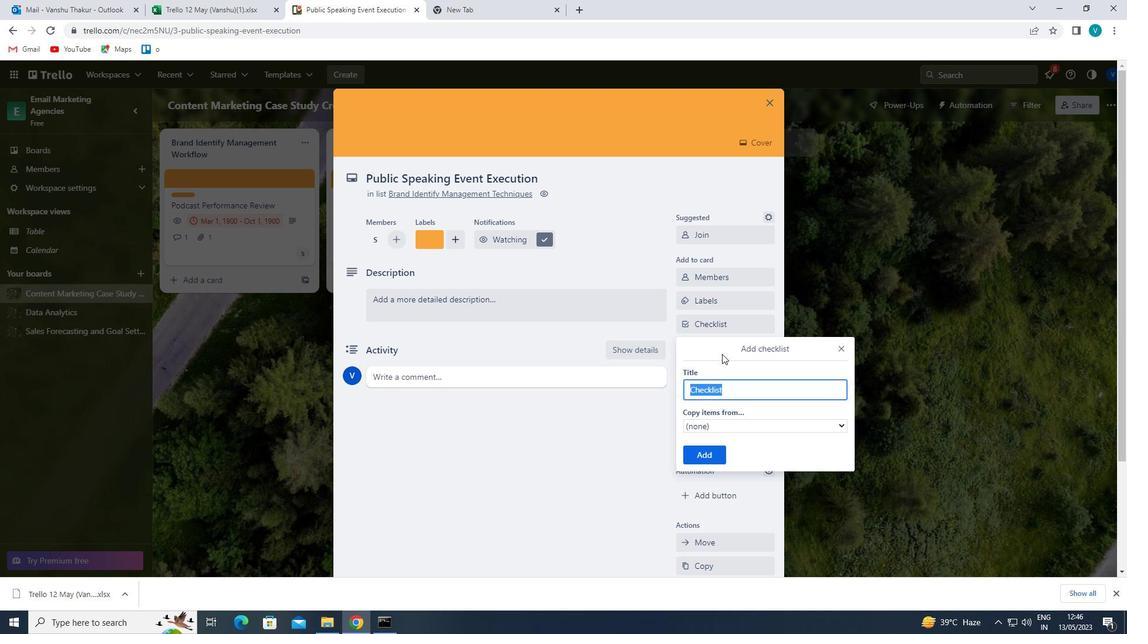 
Action: Key pressed <Key.shift>HO
Screenshot: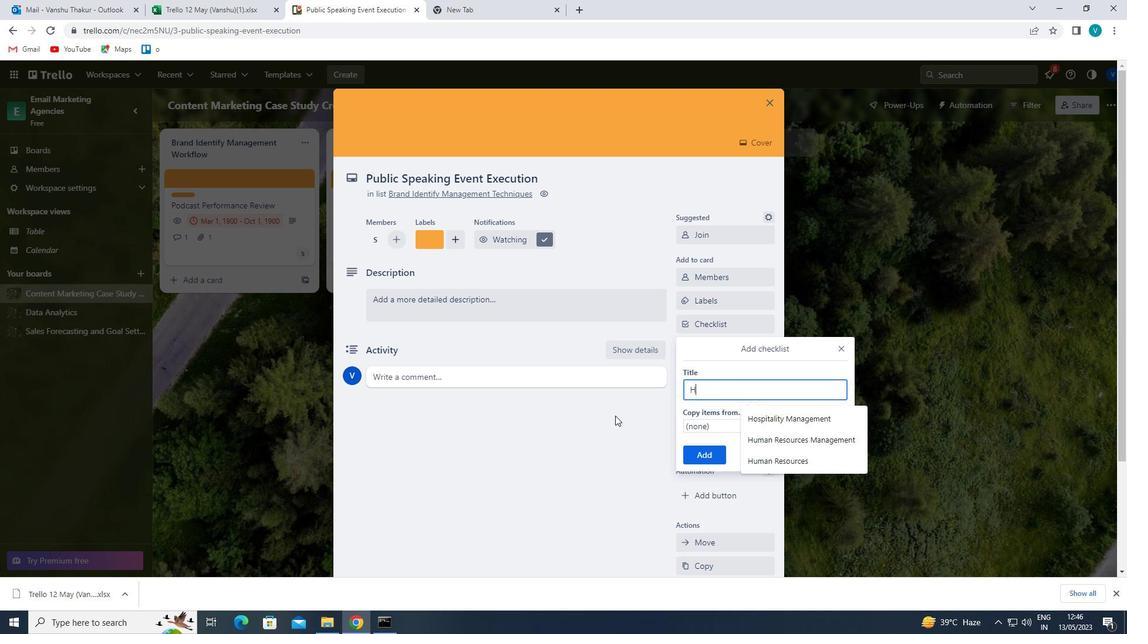 
Action: Mouse moved to (766, 416)
Screenshot: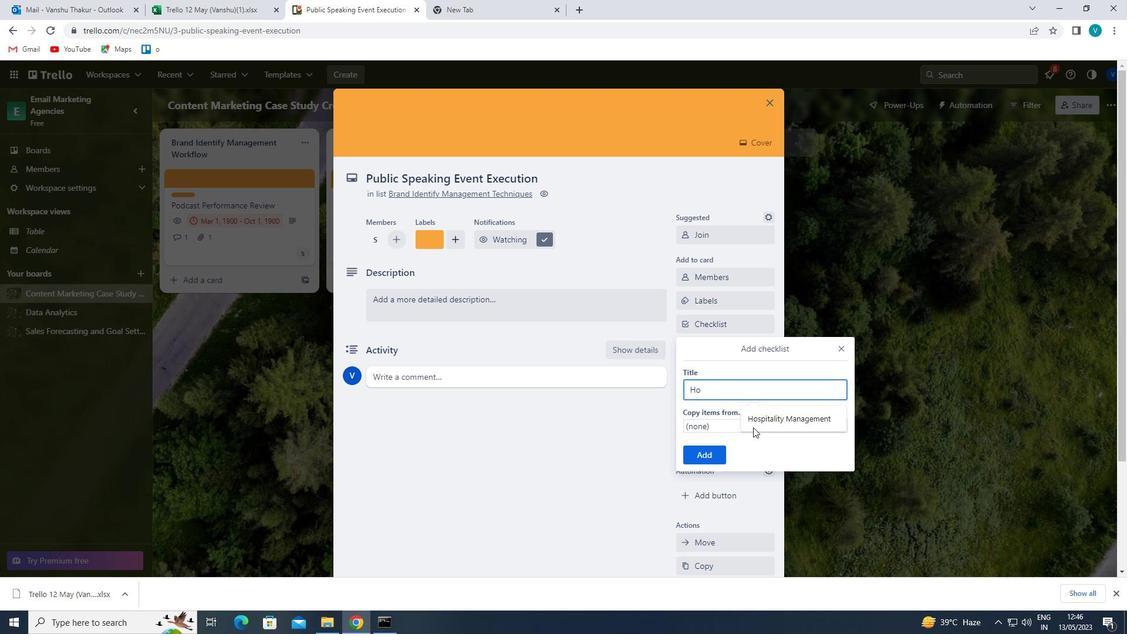 
Action: Mouse pressed left at (766, 416)
Screenshot: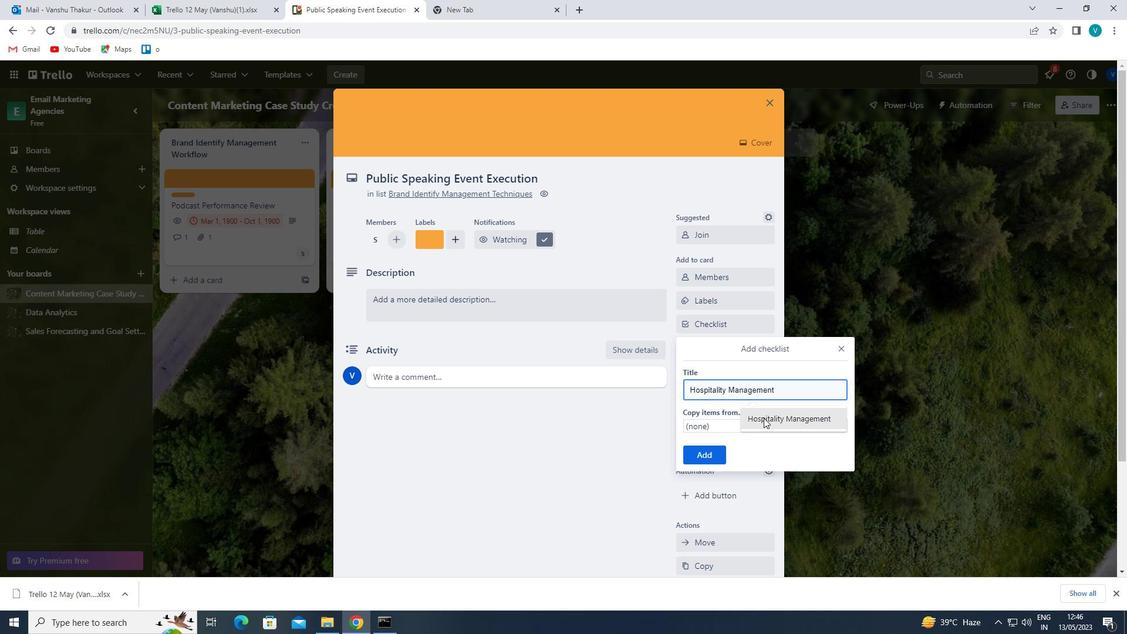 
Action: Mouse moved to (710, 453)
Screenshot: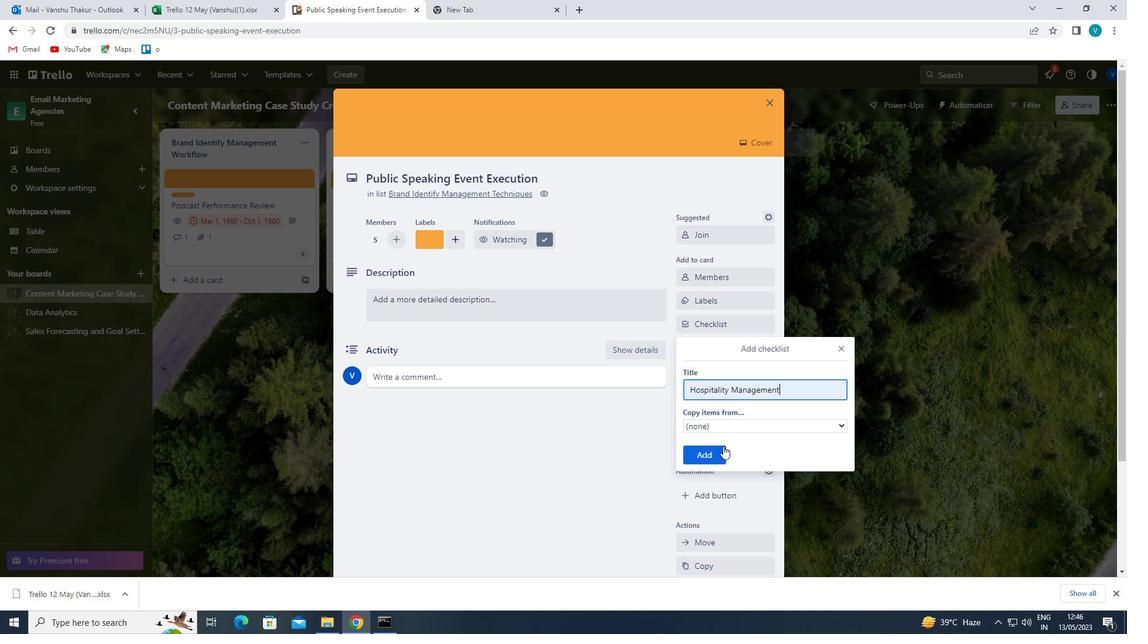 
Action: Mouse pressed left at (710, 453)
Screenshot: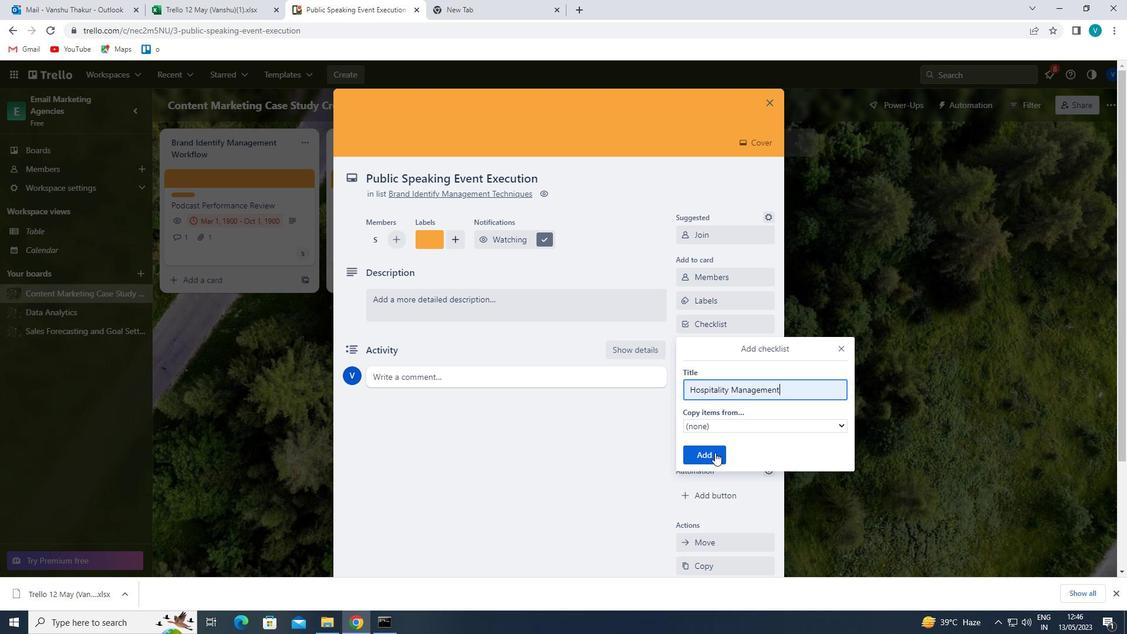 
Action: Mouse moved to (459, 312)
Screenshot: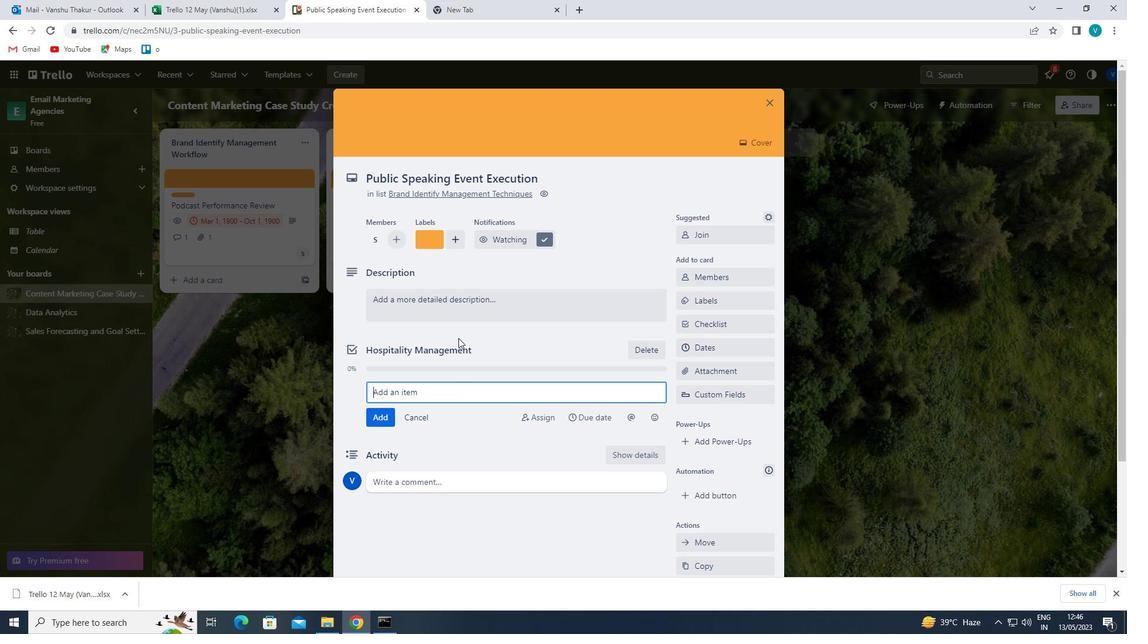 
Action: Mouse pressed left at (459, 312)
Screenshot: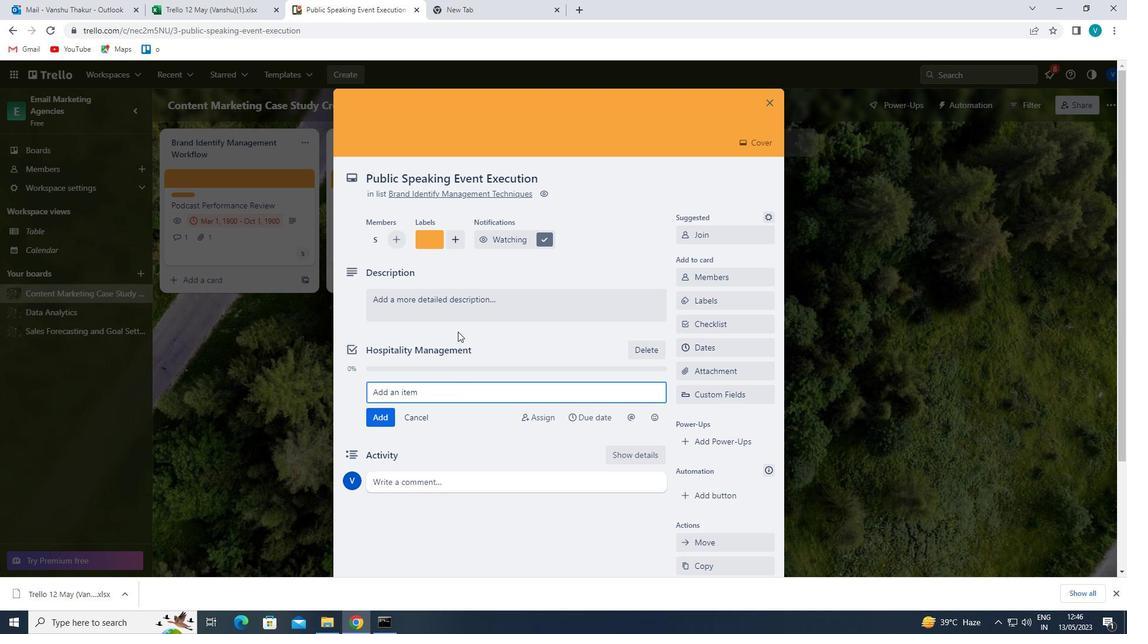 
Action: Mouse moved to (447, 352)
Screenshot: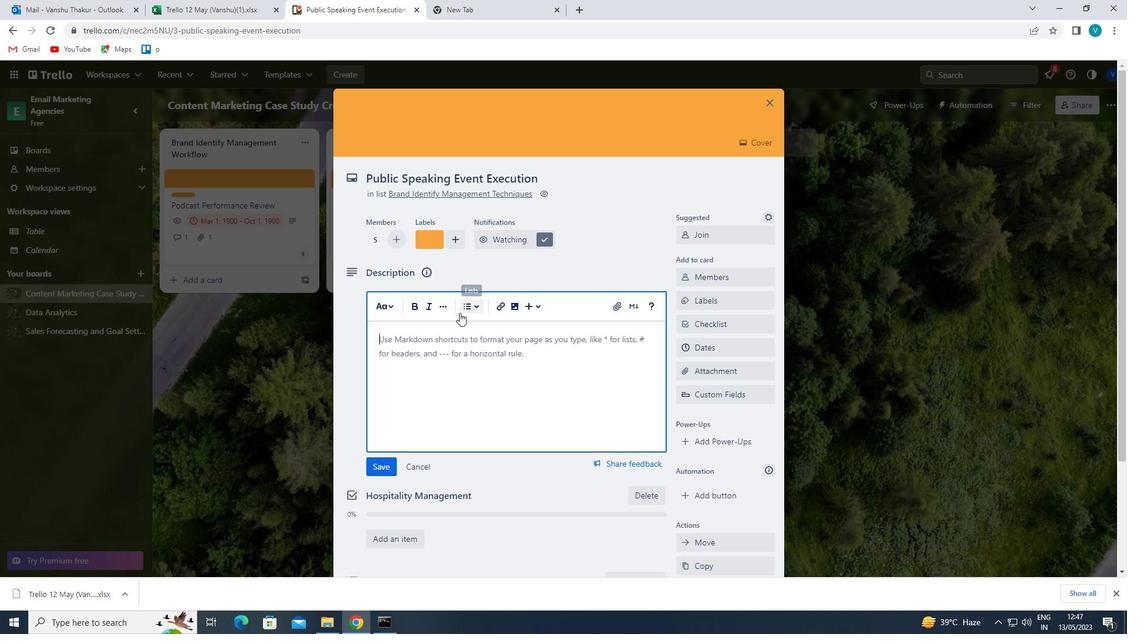 
Action: Key pressed '<Key.shift>PLAN<Key.space>AND<Key.space>EXECUTE<Key.space>COMPANY<Key.space>TEAM-BUILDING<Key.space>CONFERENCE<Key.space>WITH<Key.space>GUEST<Key.space>SPEAKERS<Key.space>ON<Key.space>EMPLOYEE<Key.space>ENGAGEMENT'
Screenshot: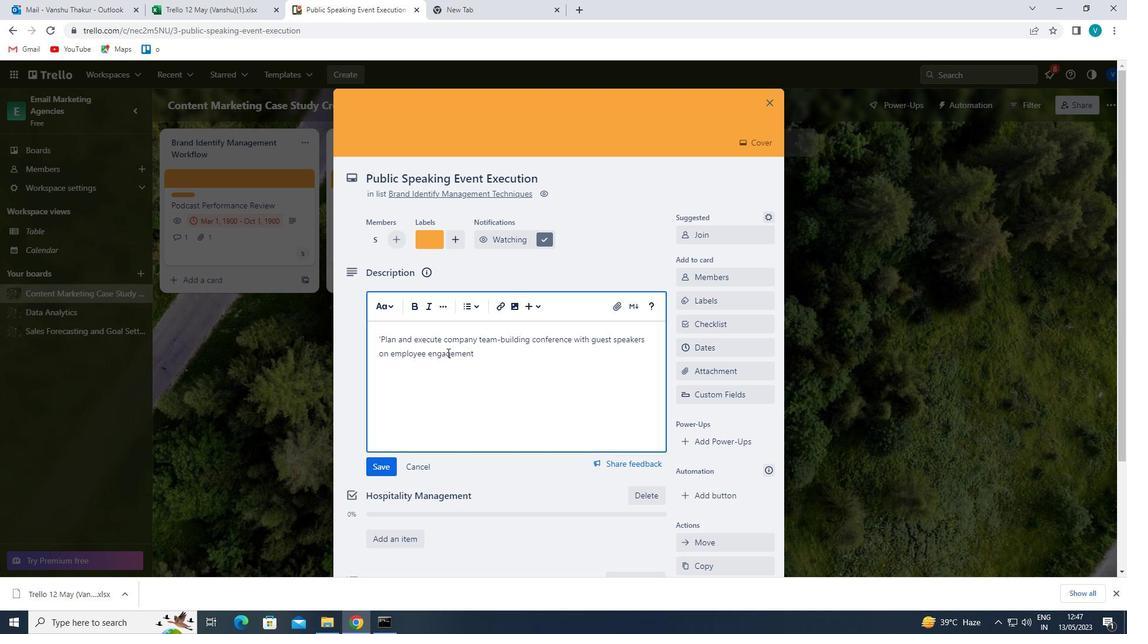 
Action: Mouse moved to (385, 460)
Screenshot: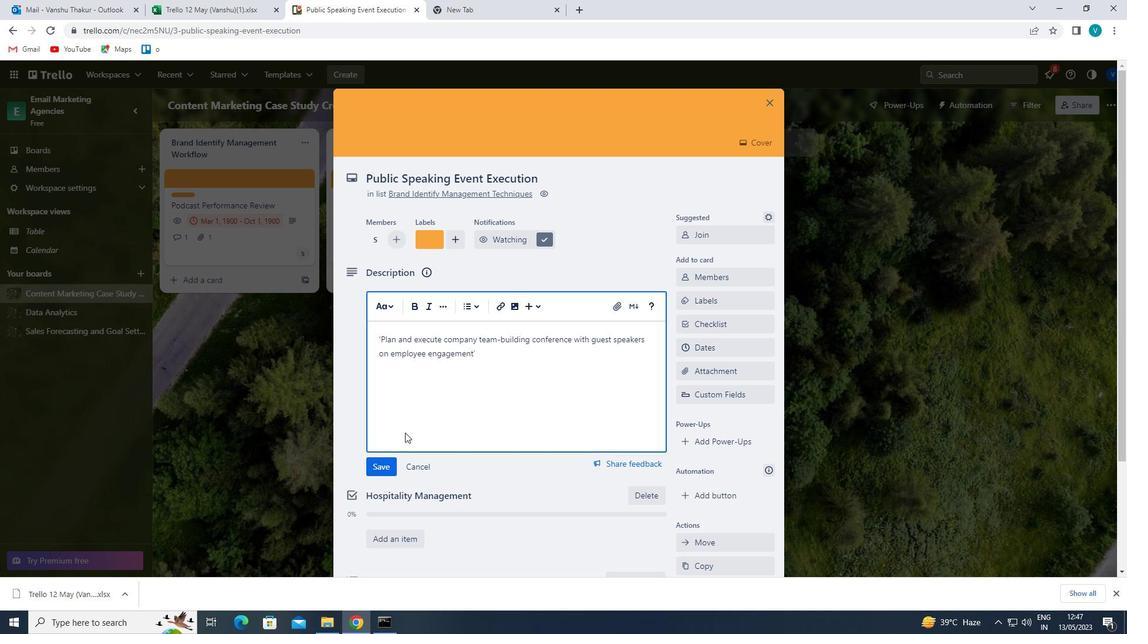 
Action: Mouse pressed left at (385, 460)
Screenshot: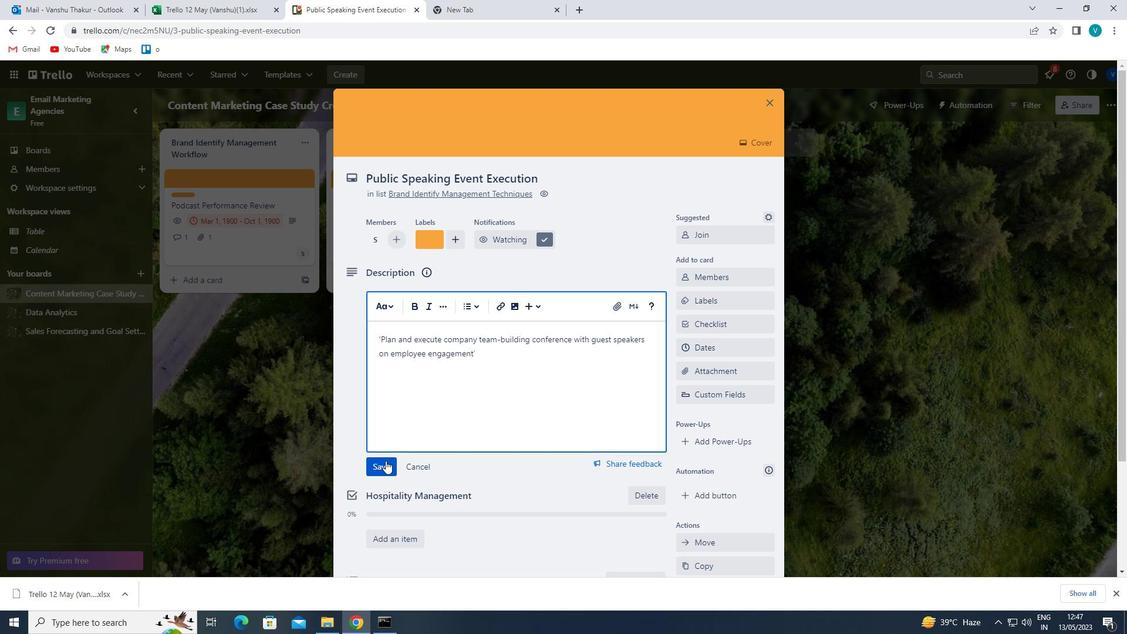 
Action: Mouse moved to (403, 449)
Screenshot: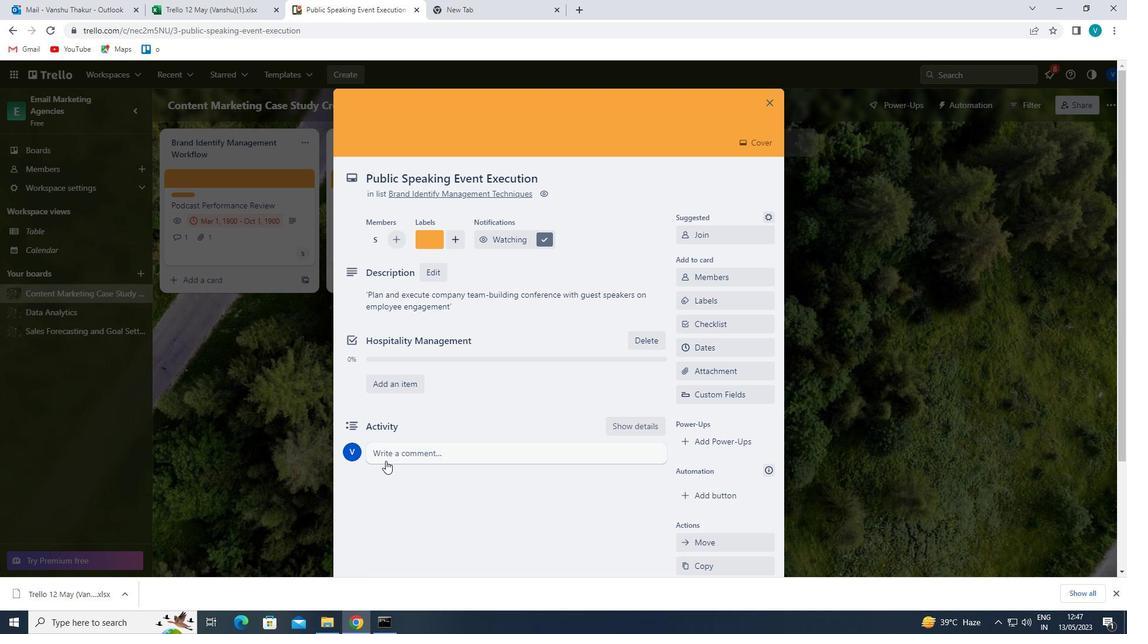 
Action: Mouse pressed left at (403, 449)
Screenshot: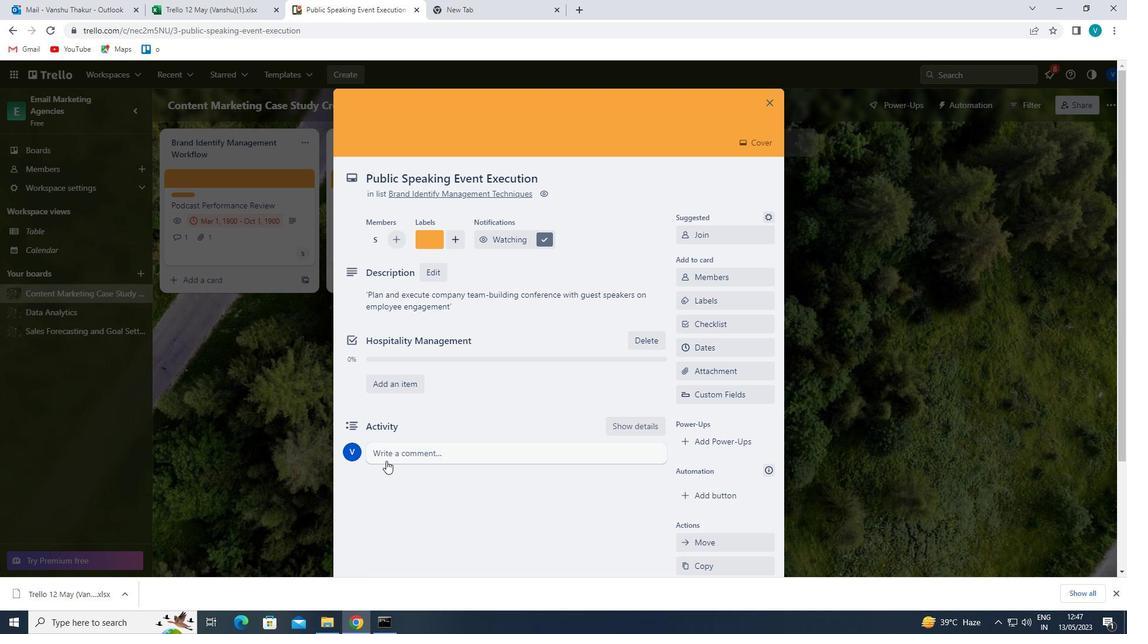 
Action: Mouse moved to (404, 472)
Screenshot: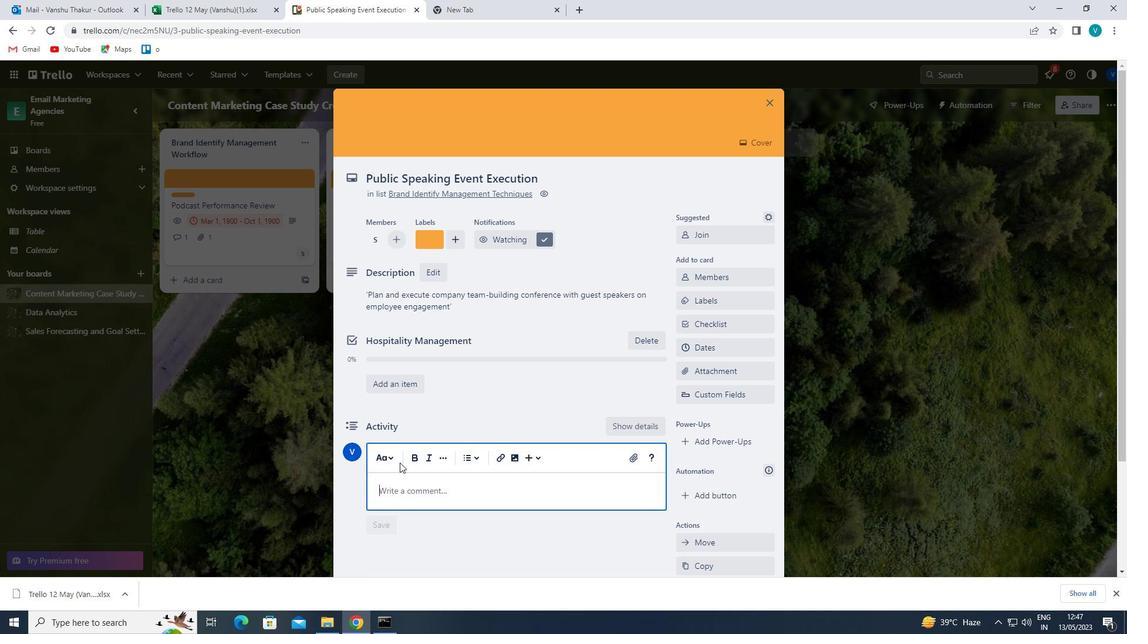 
Action: Key pressed '<Key.shift>LET<Key.space>US<Key.space>APPROACH<Key.space>THIS<Key.space>TASK<Key.space>WITH<Key.space>A<Key.space>SENSE<Key.space>OF<Key.space>ADAPTABILIY<Key.backspace>TY<Key.space>AND<Key.space>FLEXIBILITY,<Key.space>WU<Key.backspace>ILLING<Key.space>TO<Key.space>ADJUST<Key.space>OUR<Key.space>APPROACH<Key.space>BASED<Key.space>ON<Key.space>CHAND<Key.backspace>GING<Key.space>CIRCUMSTANCES.'
Screenshot: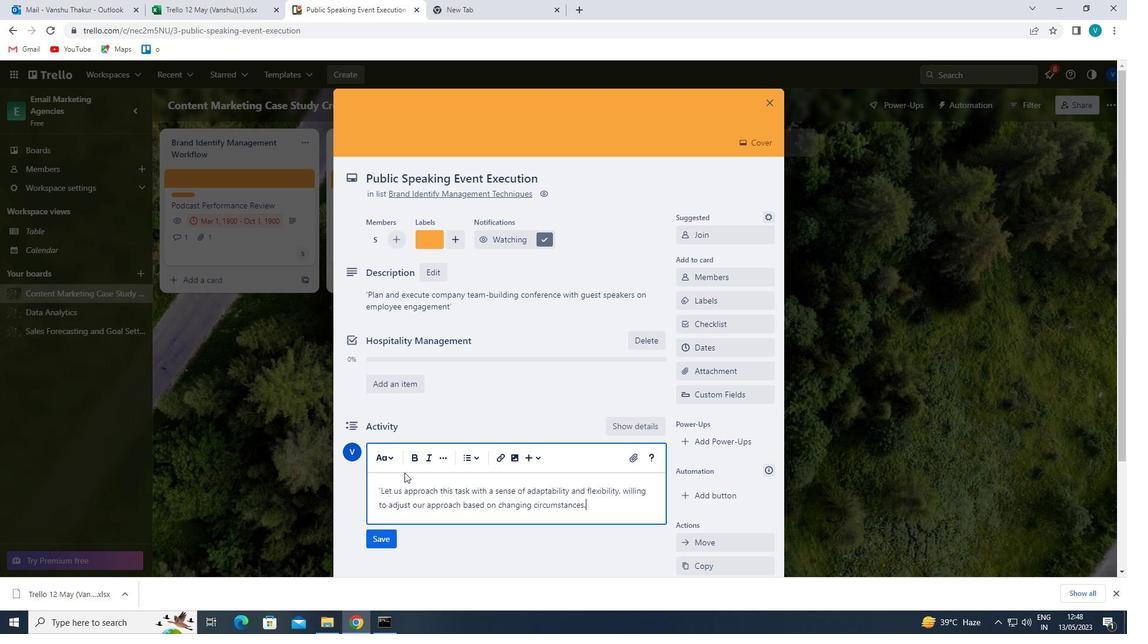 
Action: Mouse scrolled (404, 473) with delta (0, 0)
Screenshot: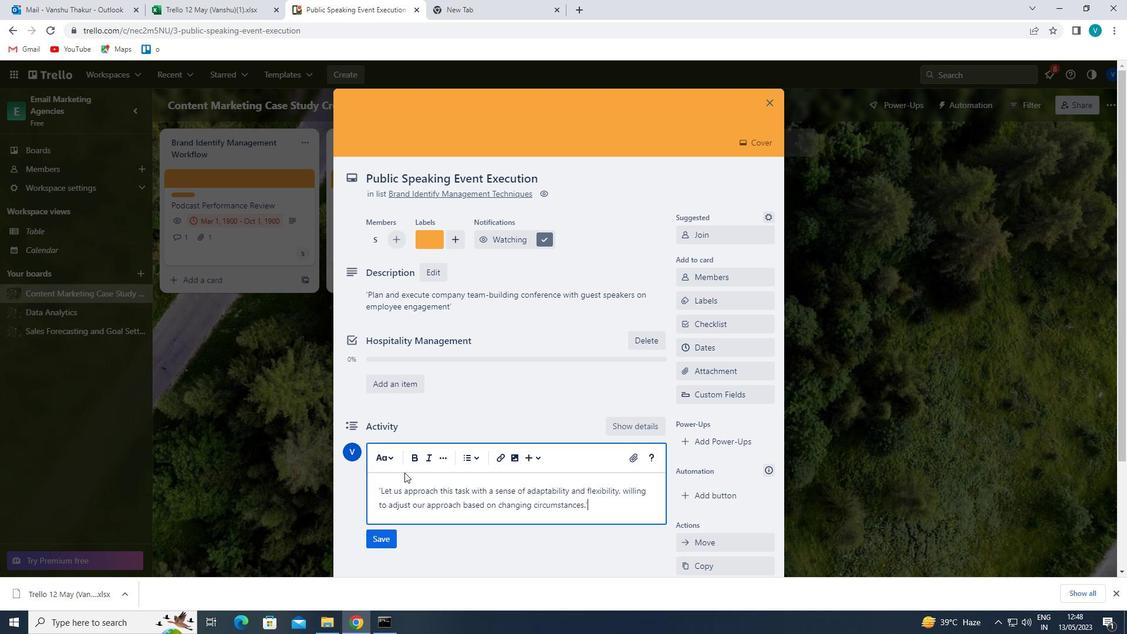 
Action: Mouse moved to (379, 541)
Screenshot: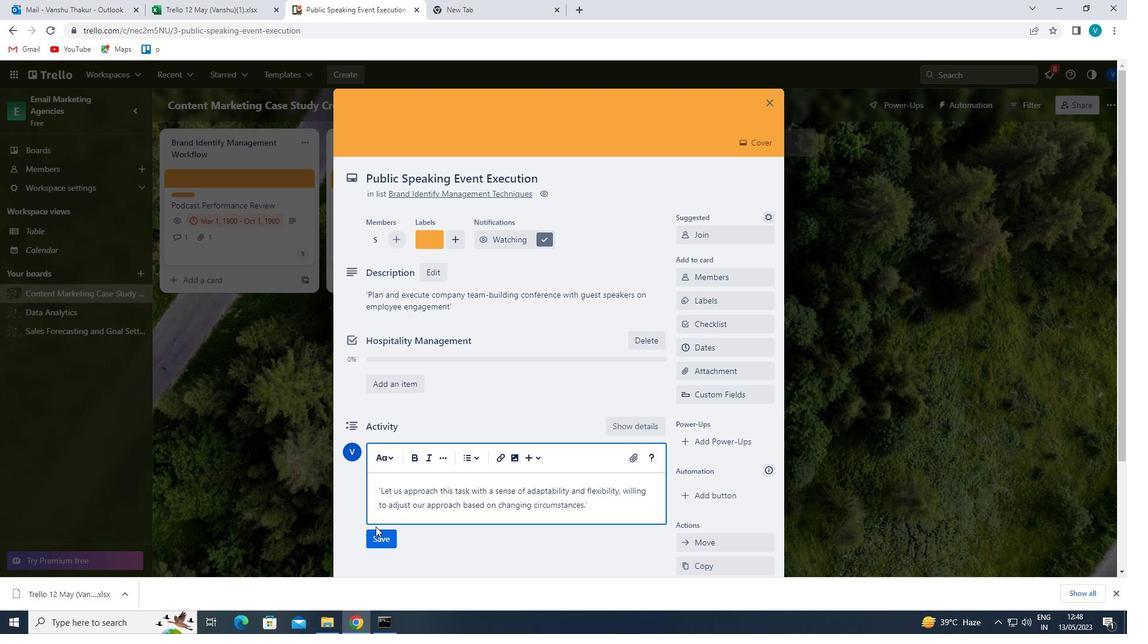
Action: Mouse pressed left at (379, 541)
Screenshot: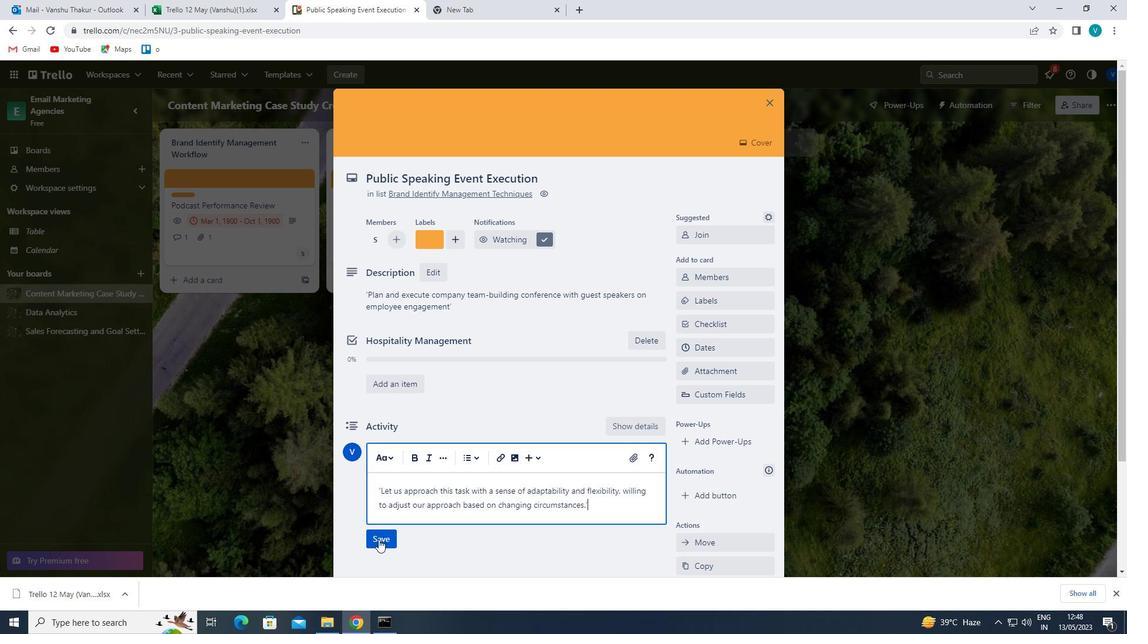 
Action: Mouse moved to (753, 351)
Screenshot: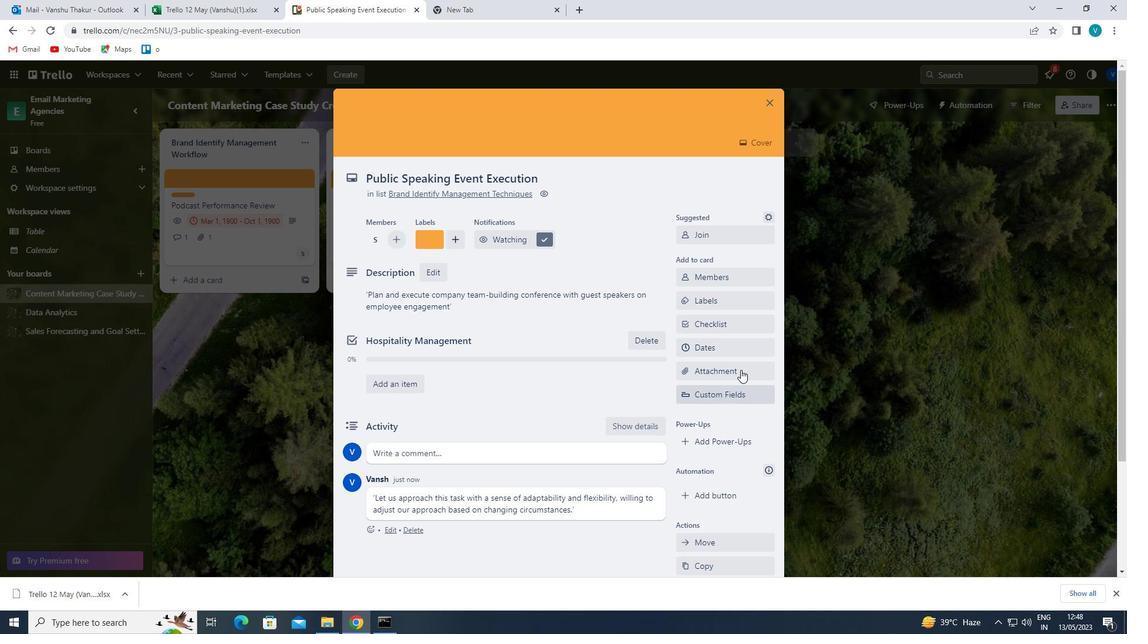 
Action: Mouse pressed left at (753, 351)
Screenshot: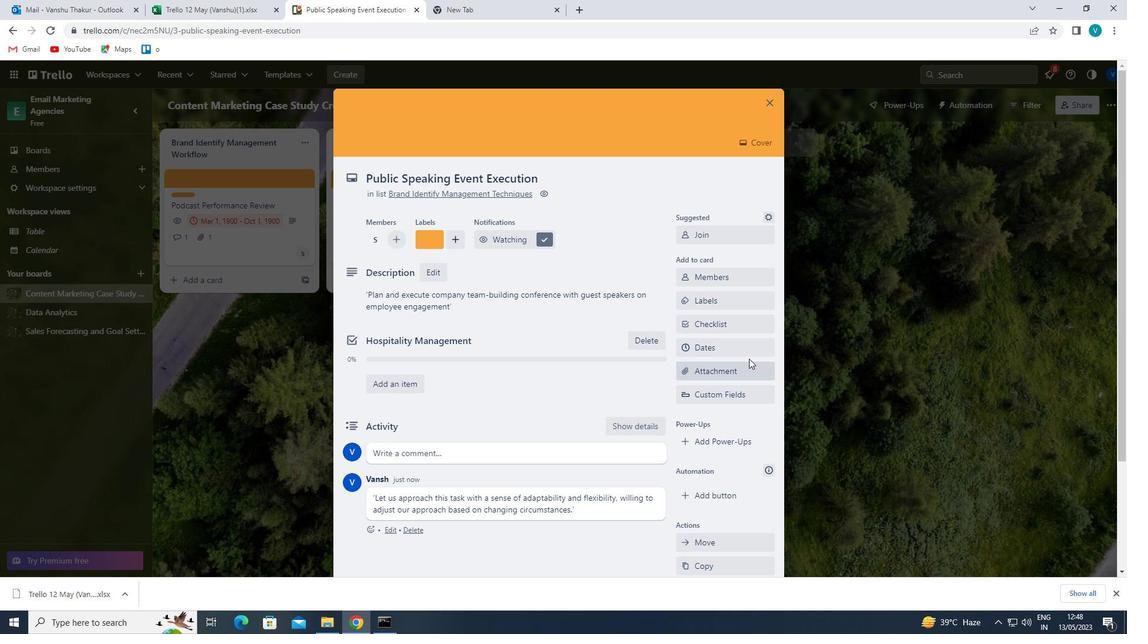 
Action: Mouse moved to (690, 319)
Screenshot: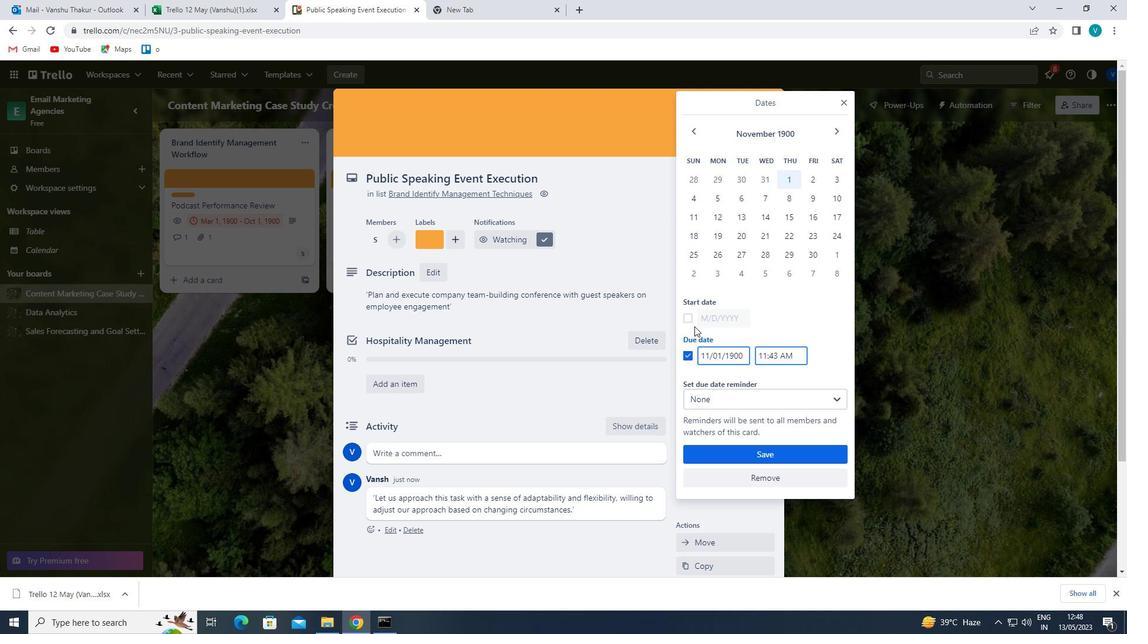 
Action: Mouse pressed left at (690, 319)
Screenshot: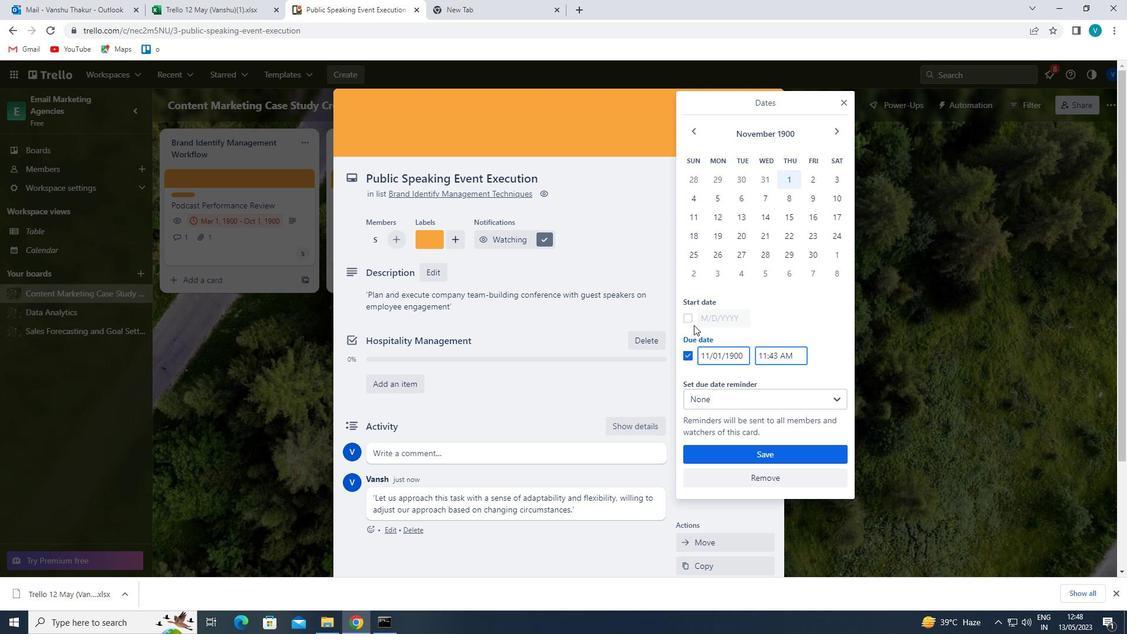 
Action: Mouse moved to (707, 315)
Screenshot: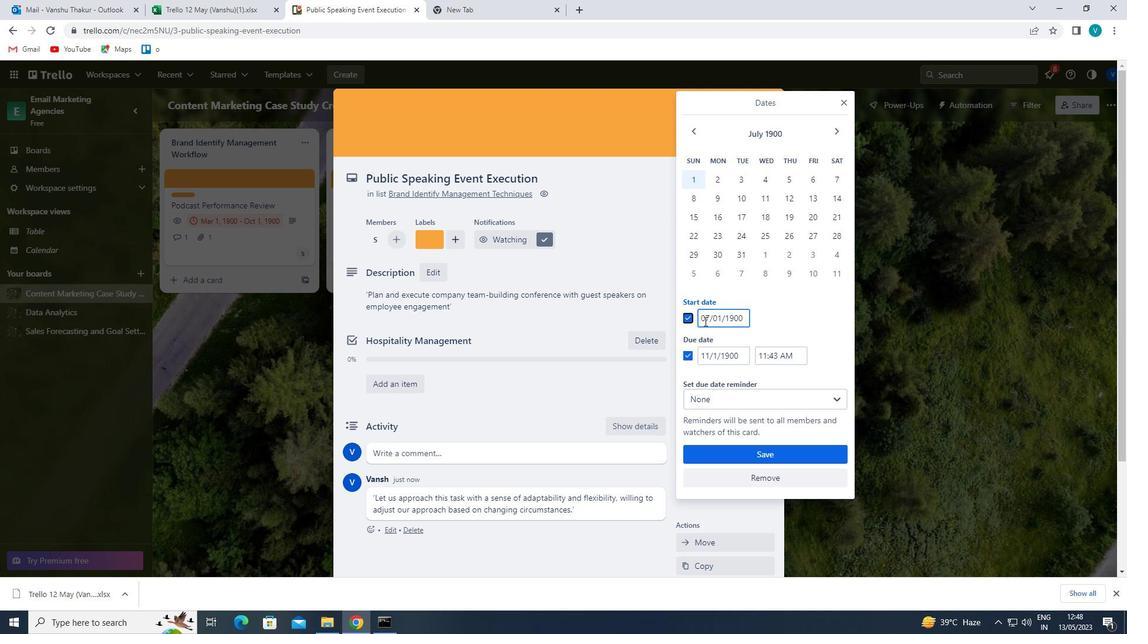 
Action: Mouse pressed left at (707, 315)
Screenshot: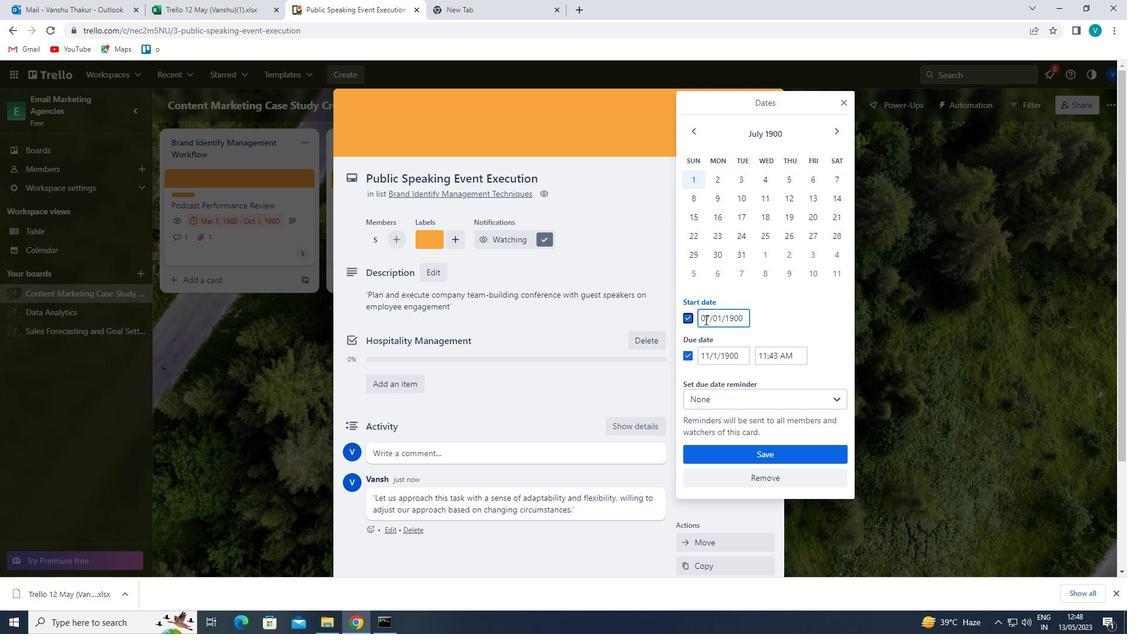 
Action: Mouse moved to (709, 350)
Screenshot: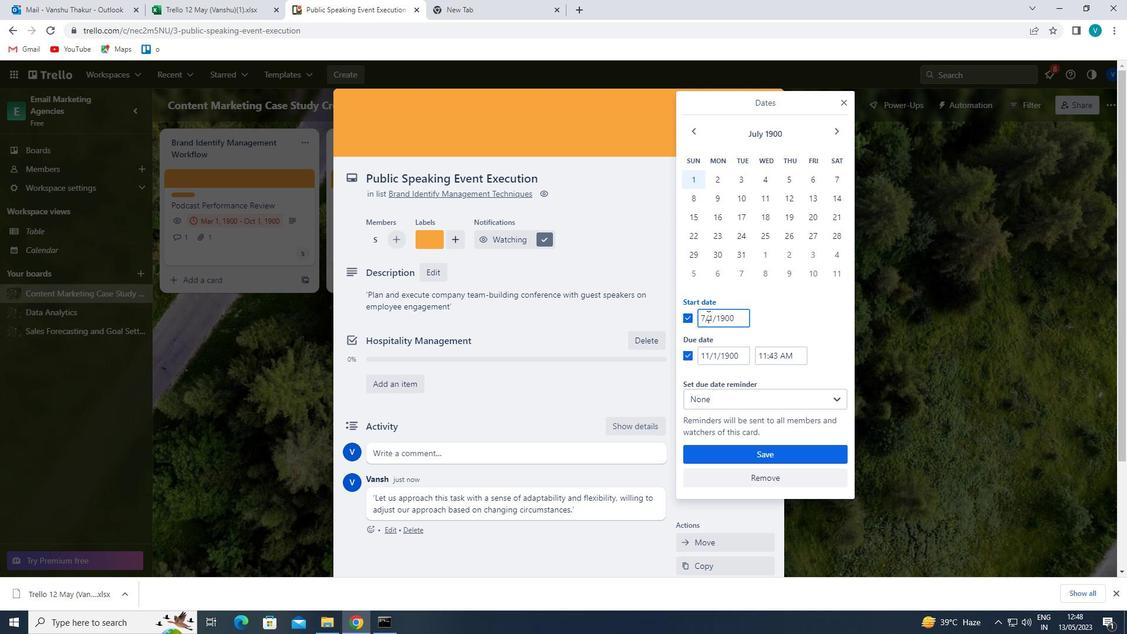 
Action: Key pressed <Key.left><Key.backspace>
Screenshot: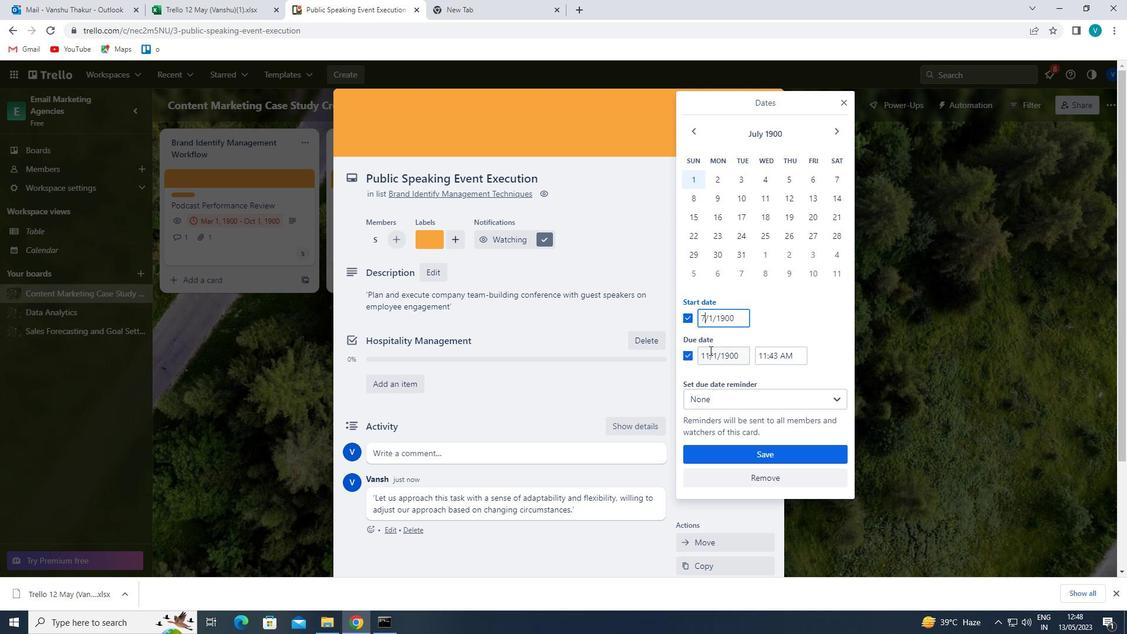 
Action: Mouse moved to (709, 351)
Screenshot: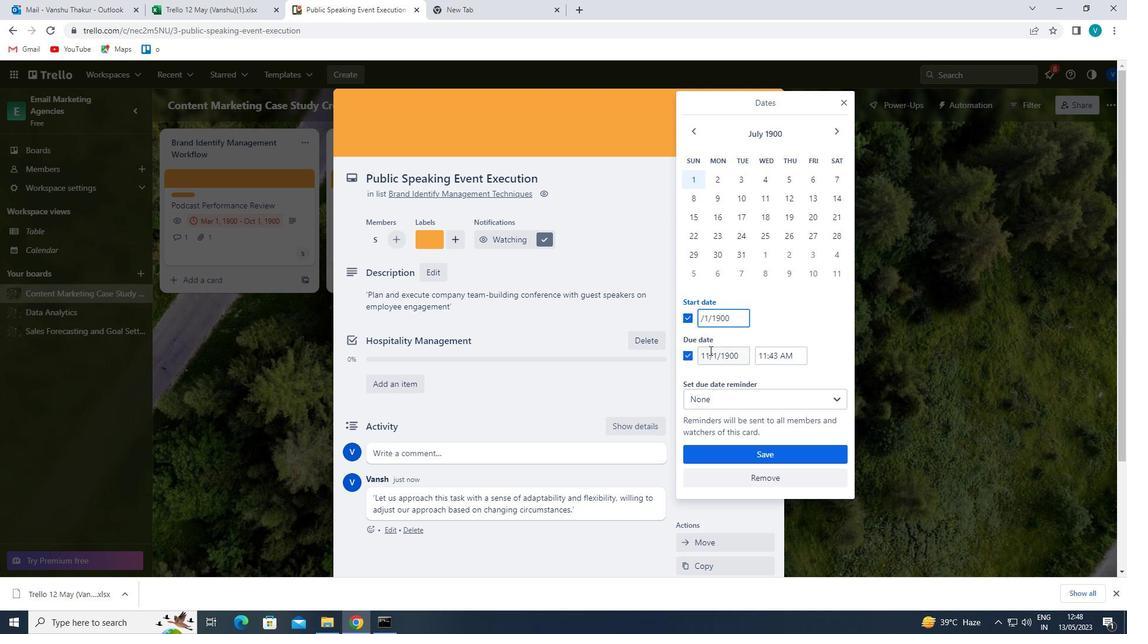 
Action: Key pressed 9
Screenshot: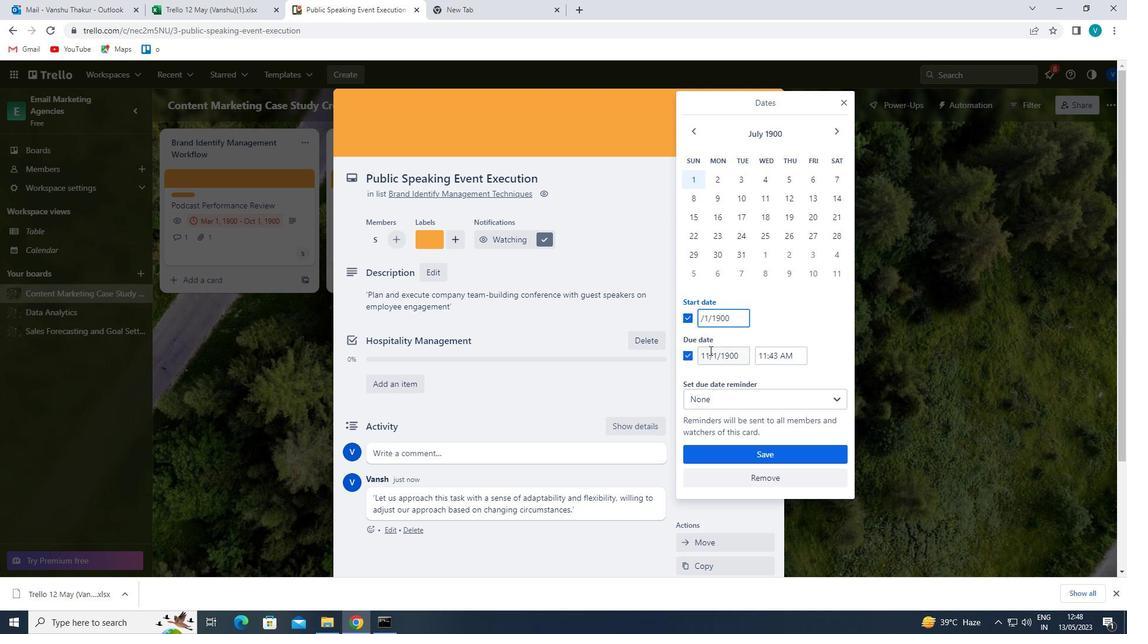
Action: Mouse moved to (709, 355)
Screenshot: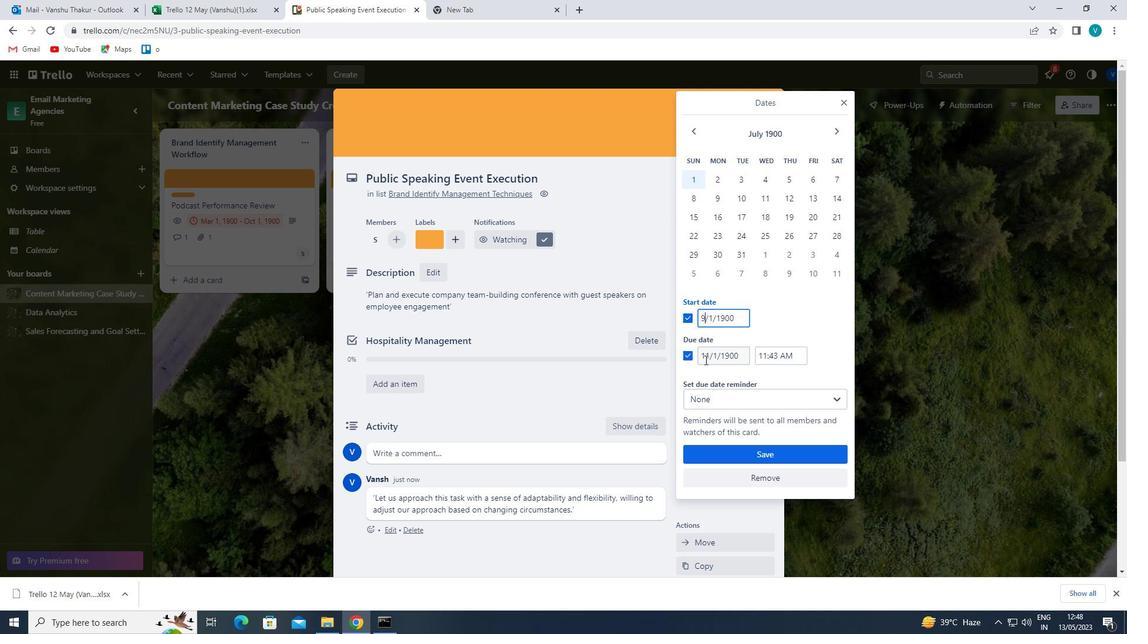 
Action: Mouse pressed left at (709, 355)
Screenshot: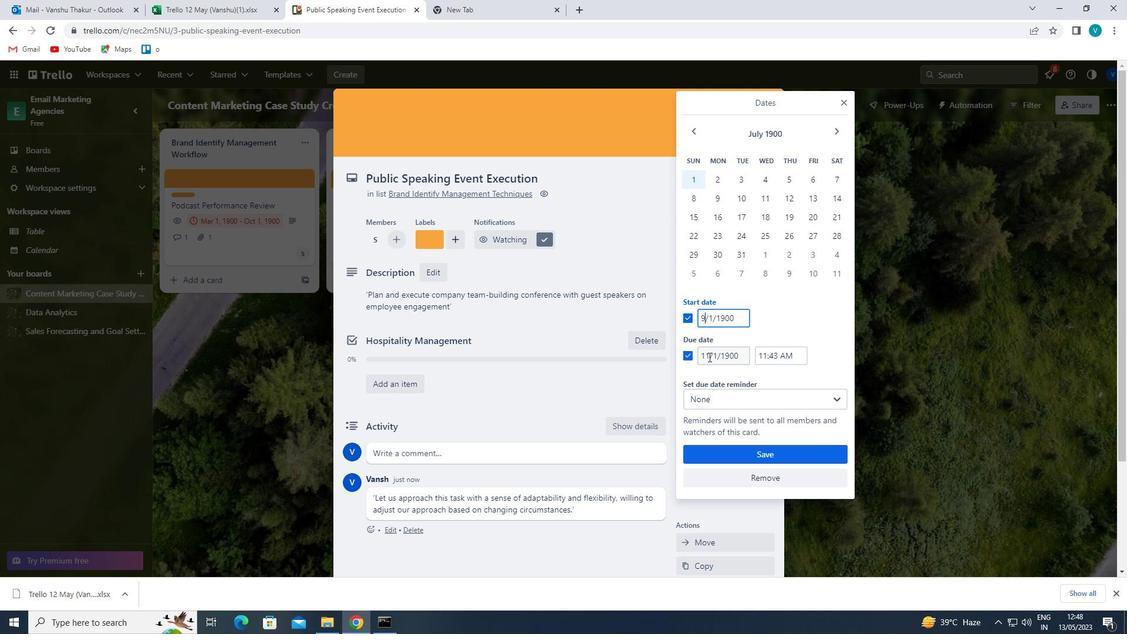 
Action: Mouse moved to (691, 413)
Screenshot: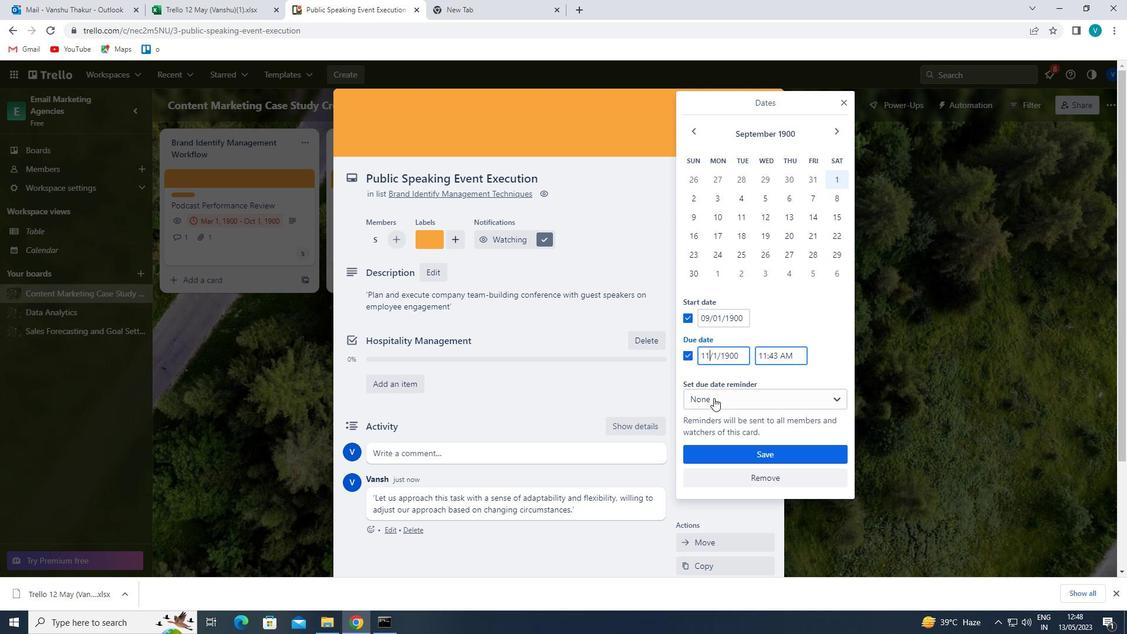 
Action: Key pressed <Key.backspace><Key.backspace>16
Screenshot: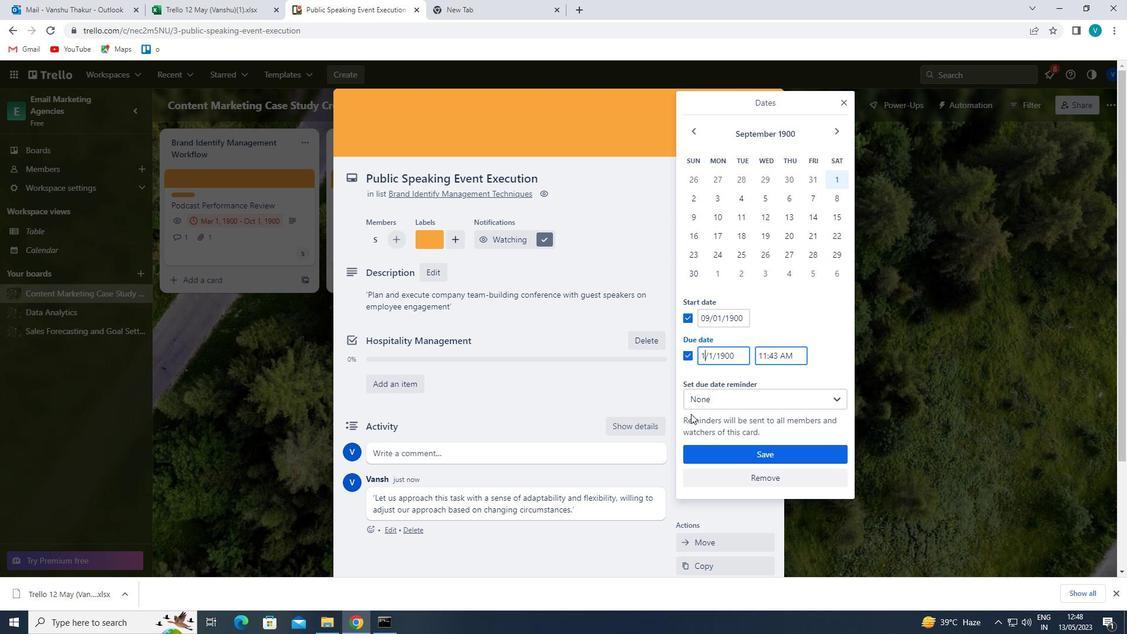 
Action: Mouse moved to (751, 446)
Screenshot: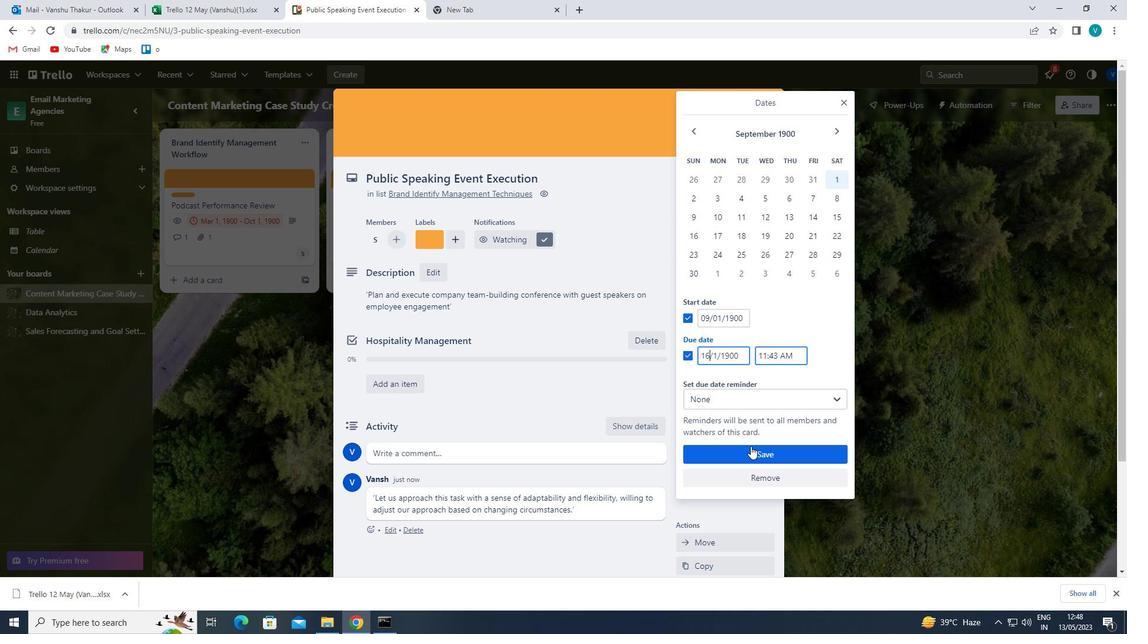 
Action: Mouse pressed left at (751, 446)
Screenshot: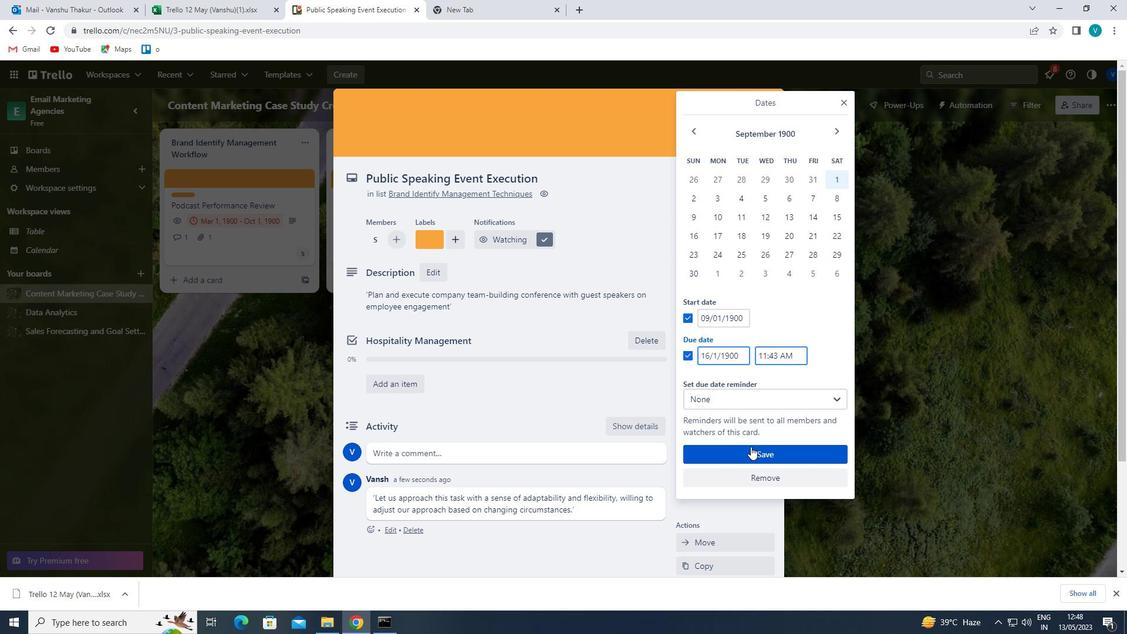 
